 Task: Look for Airbnb options in Yongfeng, China from 17th December, 2023 to 21st December, 2023 for 2 adults.1  bedroom having 2 beds and 1 bathroom. Property type can be flat. Amenities needed are: wifi, washing machine. Look for 3 properties as per requirement.
Action: Mouse moved to (427, 91)
Screenshot: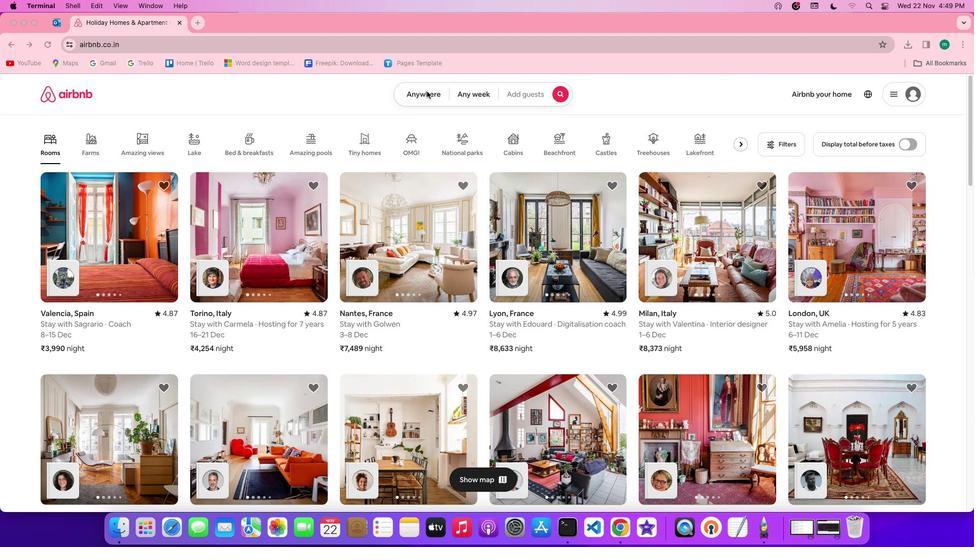 
Action: Mouse pressed left at (427, 91)
Screenshot: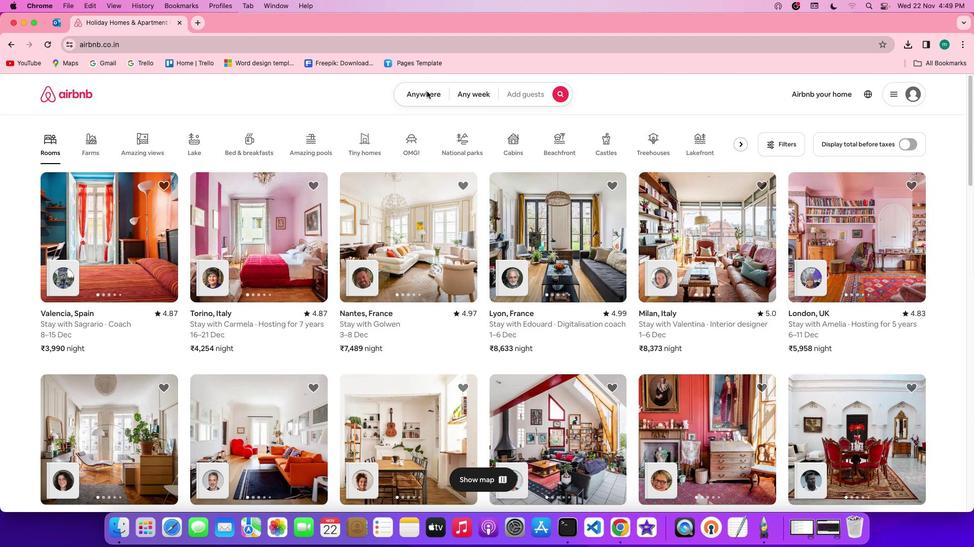 
Action: Mouse pressed left at (427, 91)
Screenshot: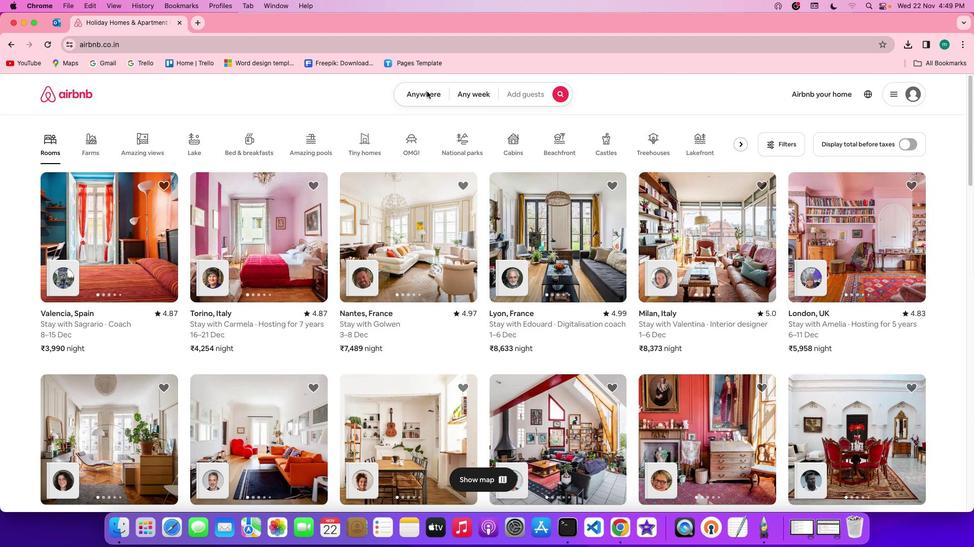 
Action: Mouse moved to (378, 130)
Screenshot: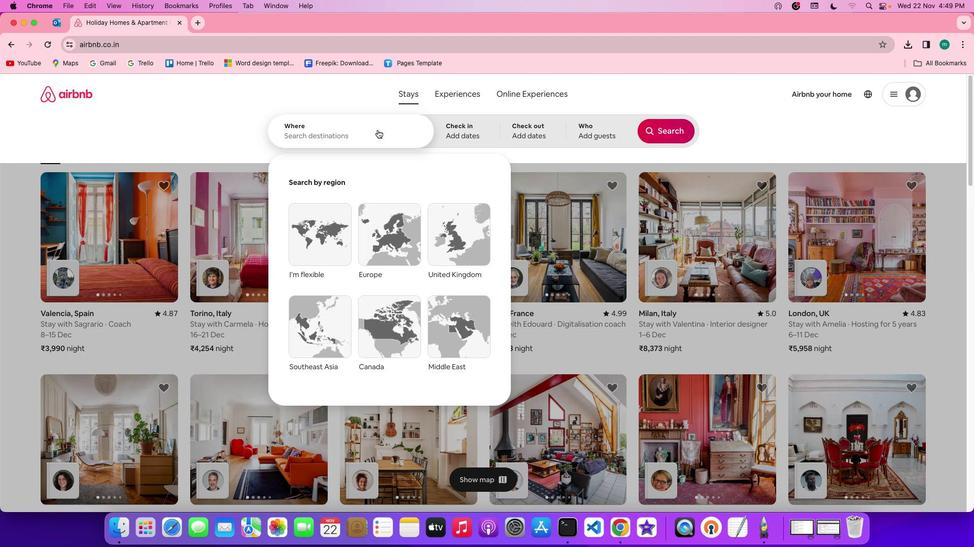 
Action: Mouse pressed left at (378, 130)
Screenshot: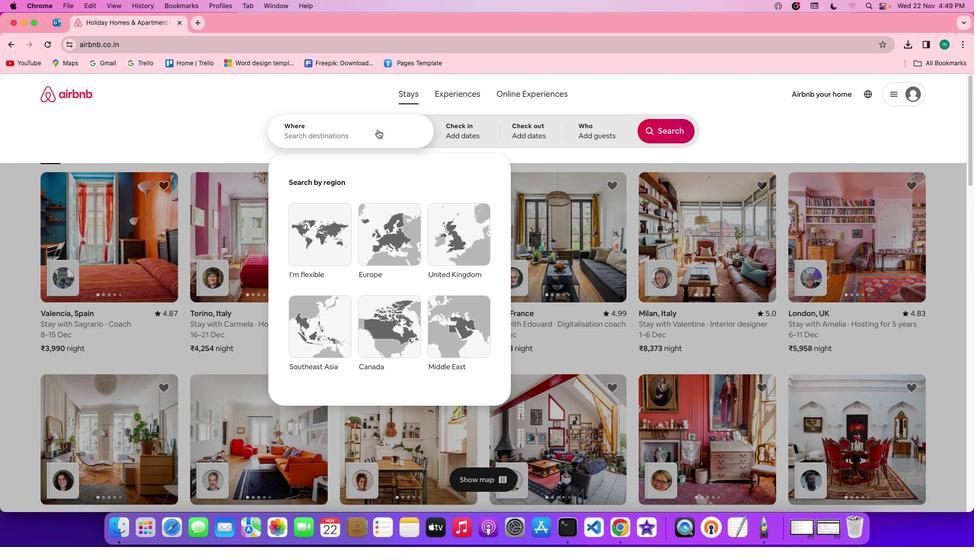 
Action: Mouse moved to (374, 133)
Screenshot: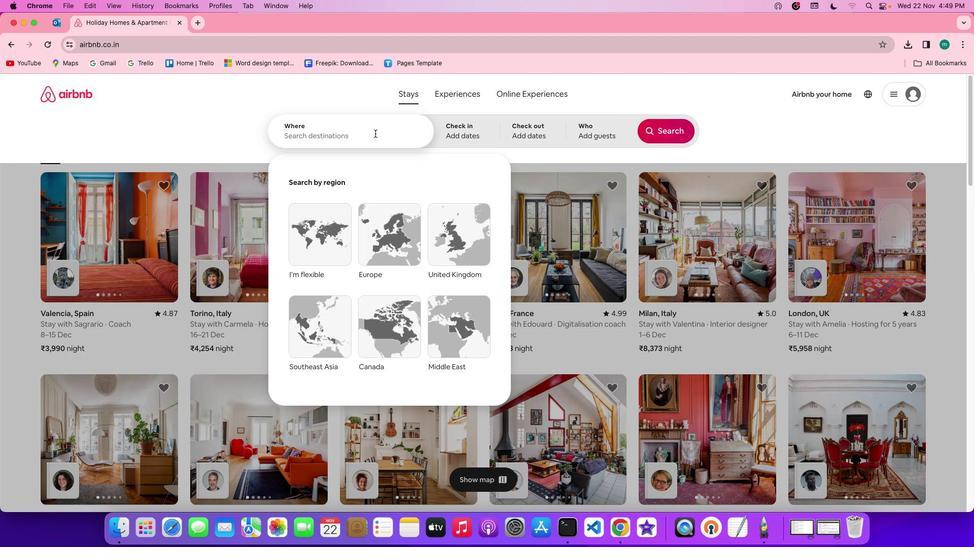 
Action: Mouse pressed left at (374, 133)
Screenshot: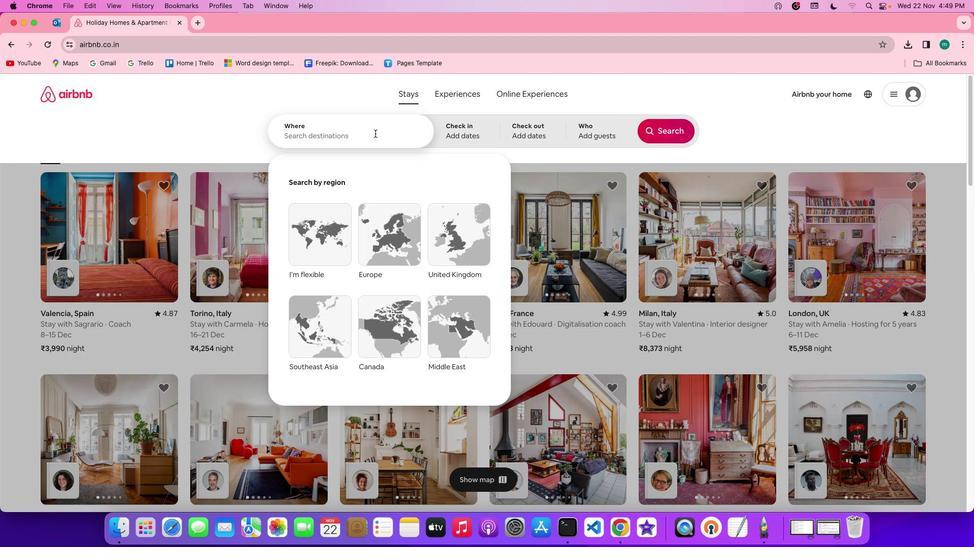 
Action: Key pressed Key.shift'Y''o''n''g''f''e''n''g'','Key.spaceKey.shift'c''h''i''n''a'
Screenshot: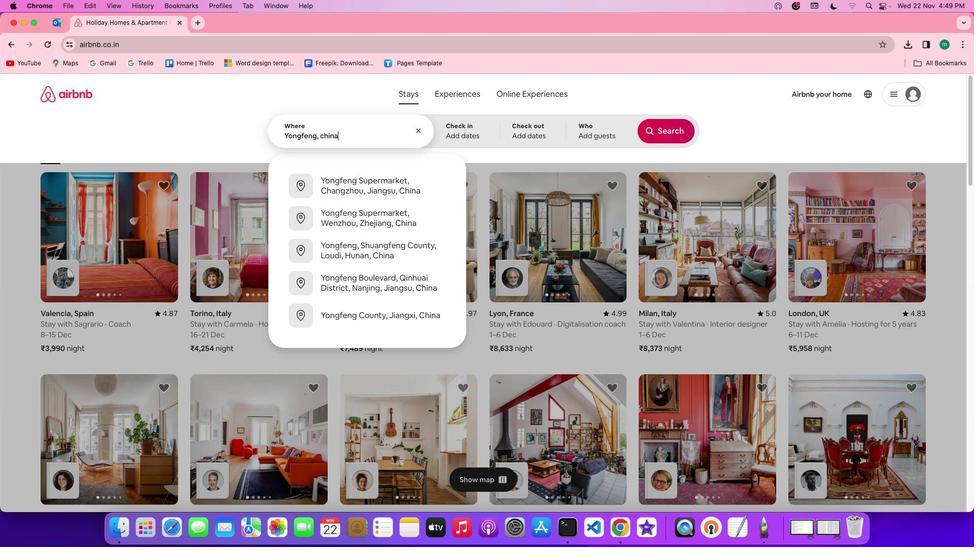 
Action: Mouse moved to (456, 117)
Screenshot: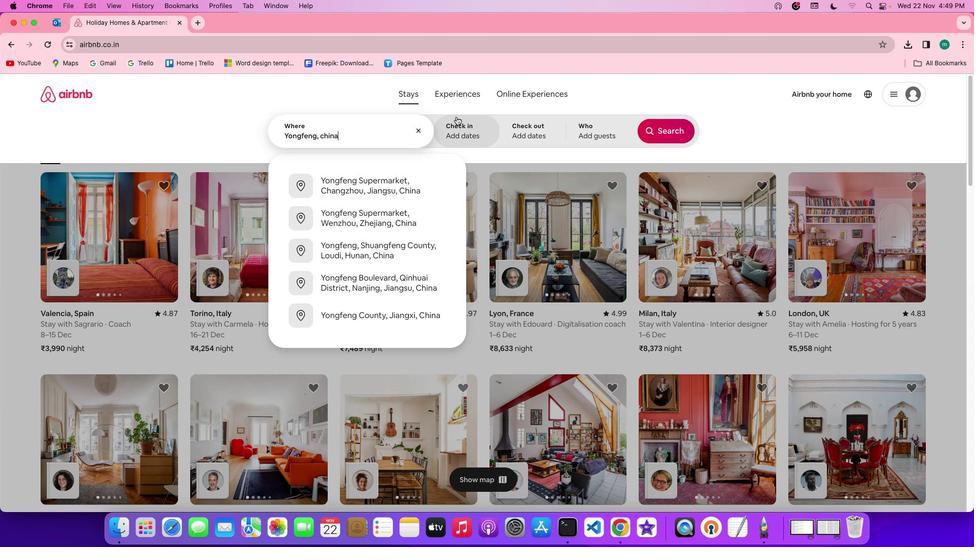 
Action: Mouse pressed left at (456, 117)
Screenshot: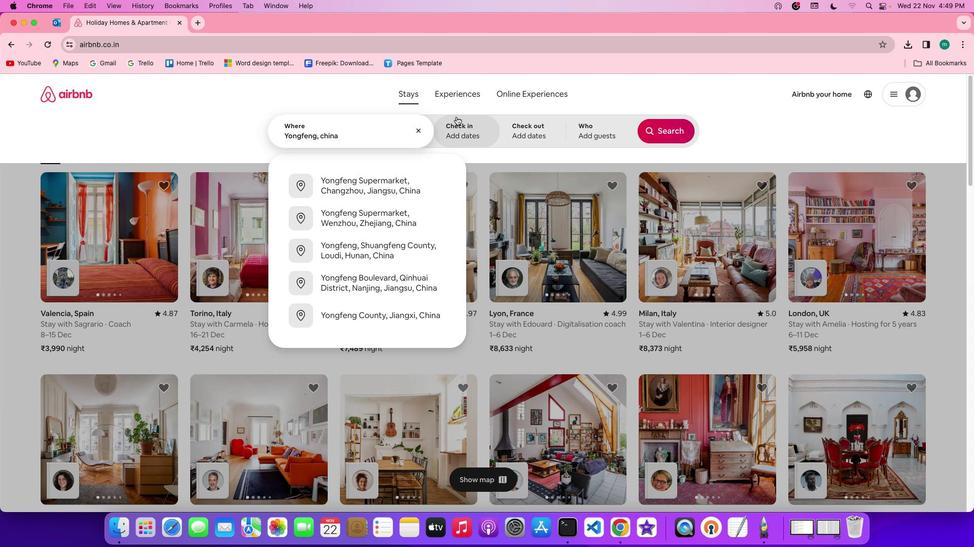 
Action: Mouse moved to (510, 335)
Screenshot: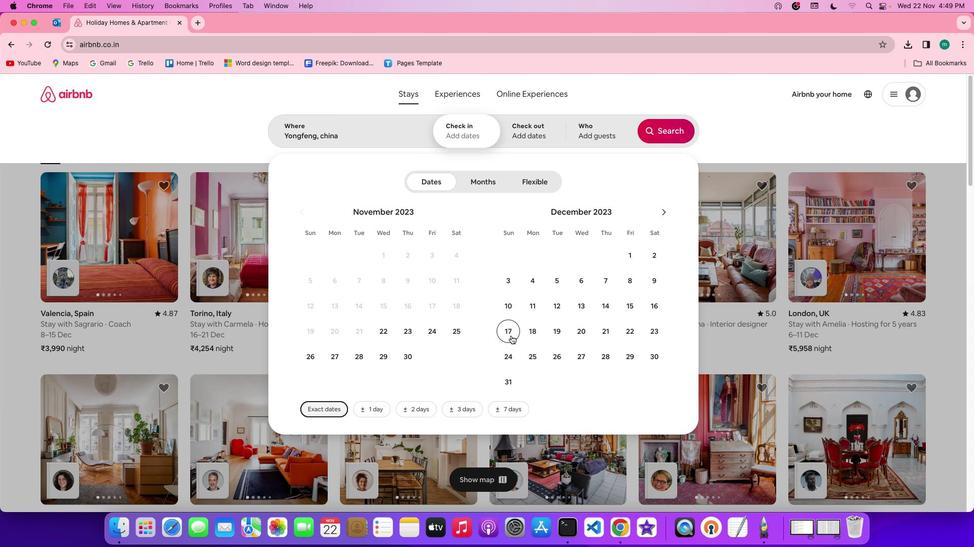 
Action: Mouse pressed left at (510, 335)
Screenshot: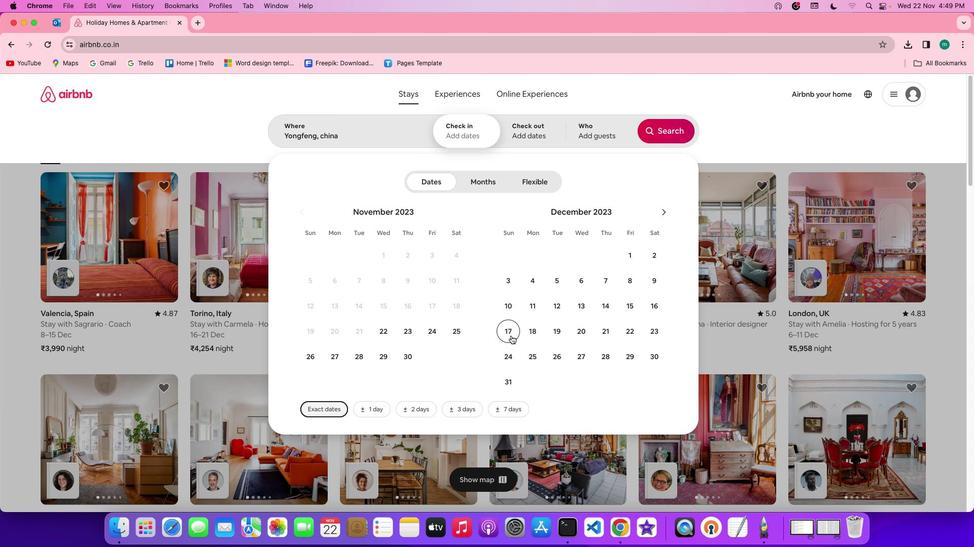 
Action: Mouse moved to (606, 336)
Screenshot: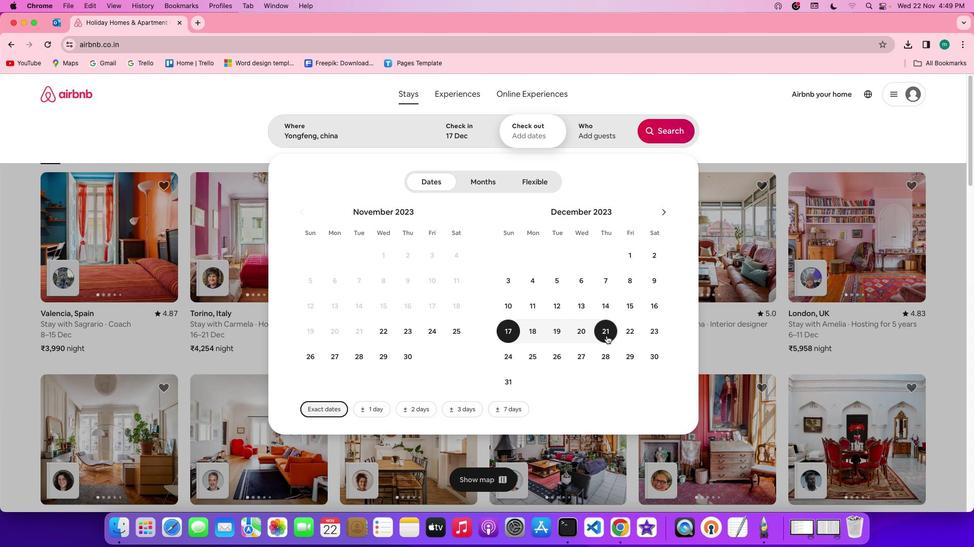 
Action: Mouse pressed left at (606, 336)
Screenshot: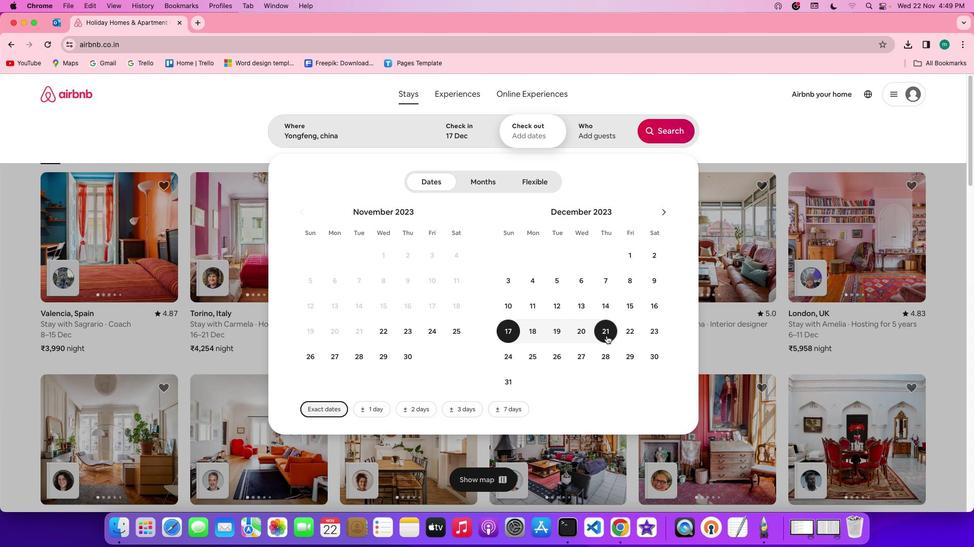 
Action: Mouse moved to (592, 133)
Screenshot: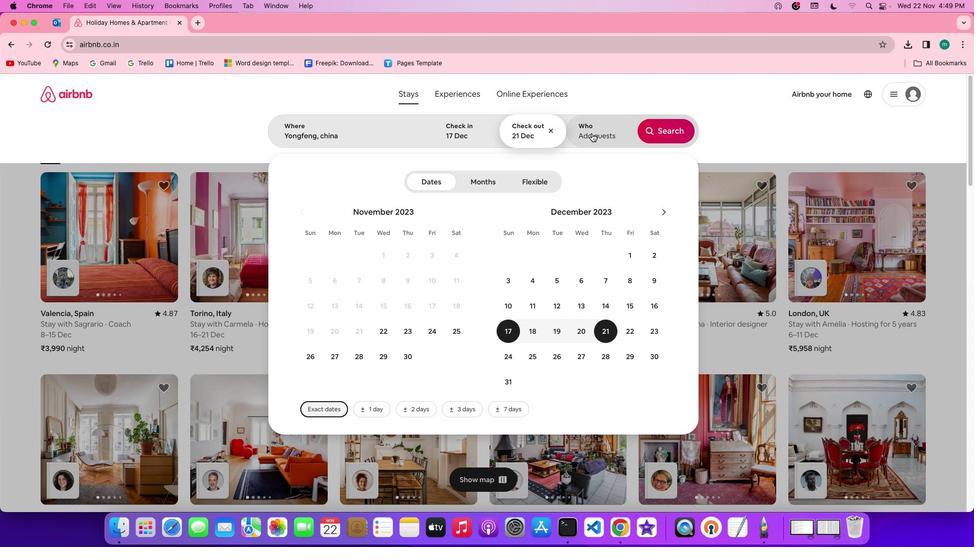 
Action: Mouse pressed left at (592, 133)
Screenshot: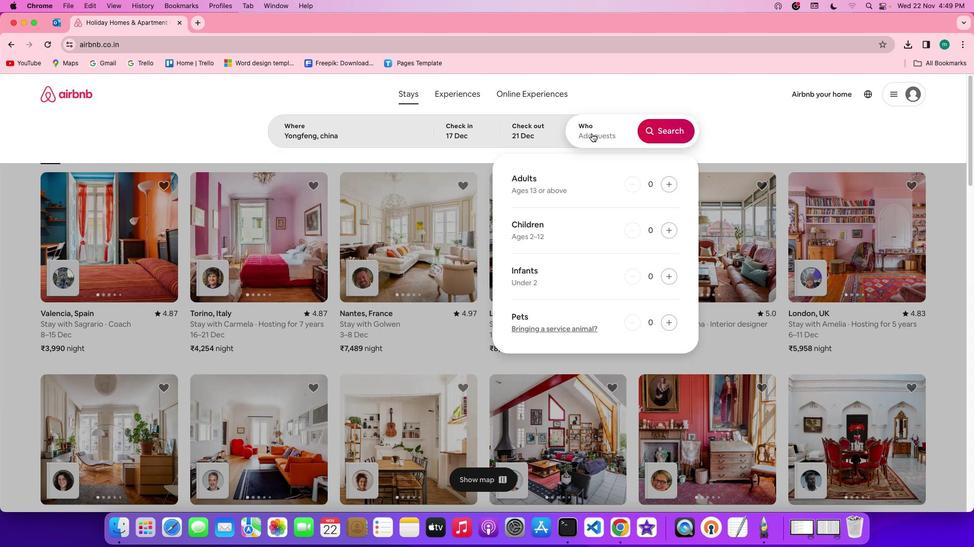 
Action: Mouse moved to (665, 188)
Screenshot: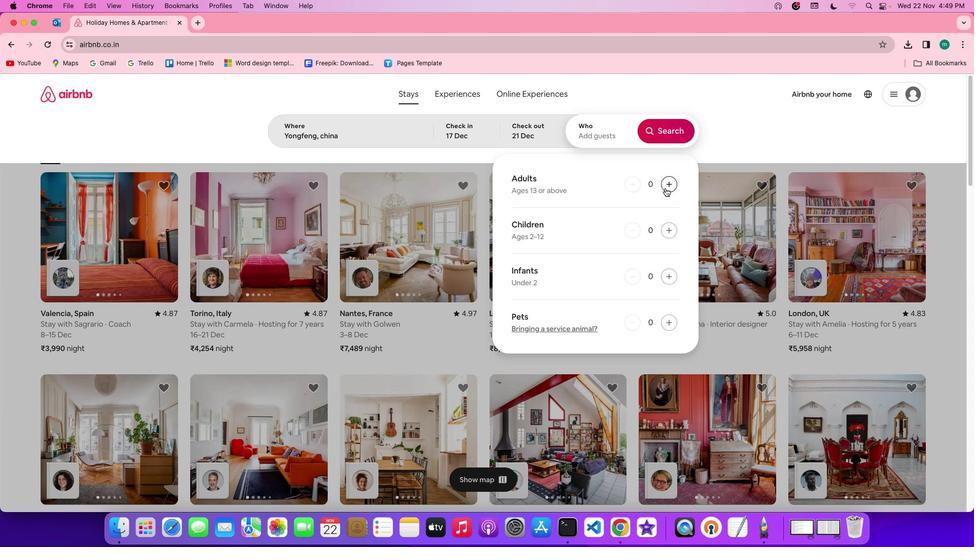 
Action: Mouse pressed left at (665, 188)
Screenshot: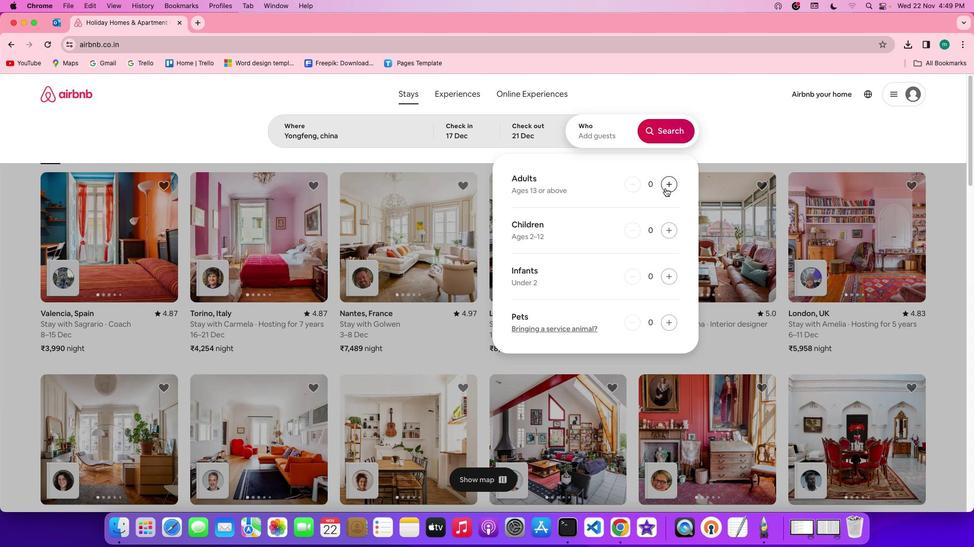 
Action: Mouse pressed left at (665, 188)
Screenshot: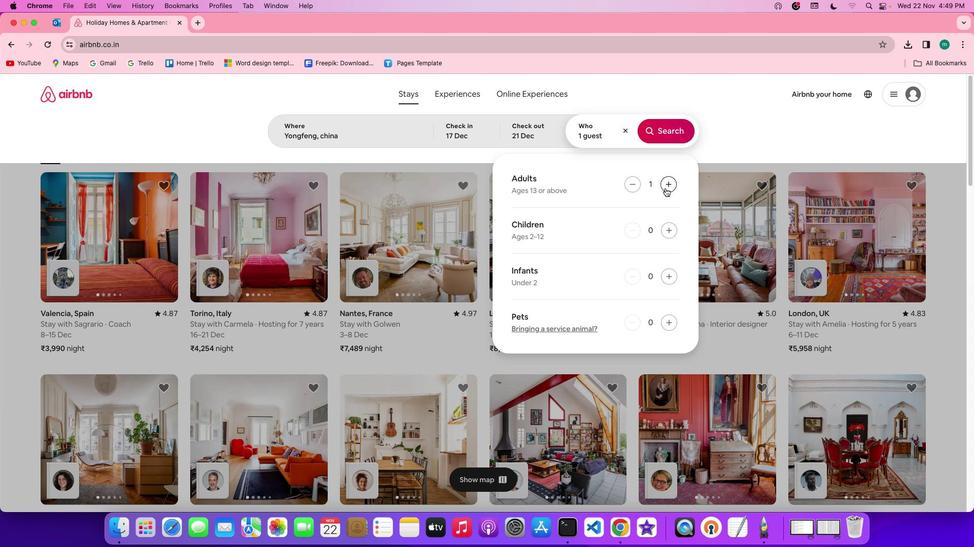 
Action: Mouse moved to (666, 133)
Screenshot: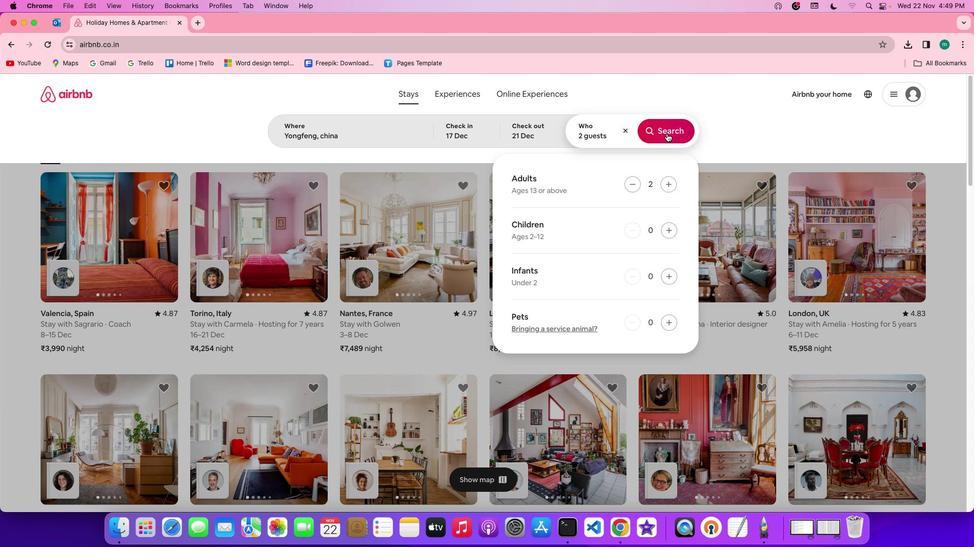 
Action: Mouse pressed left at (666, 133)
Screenshot: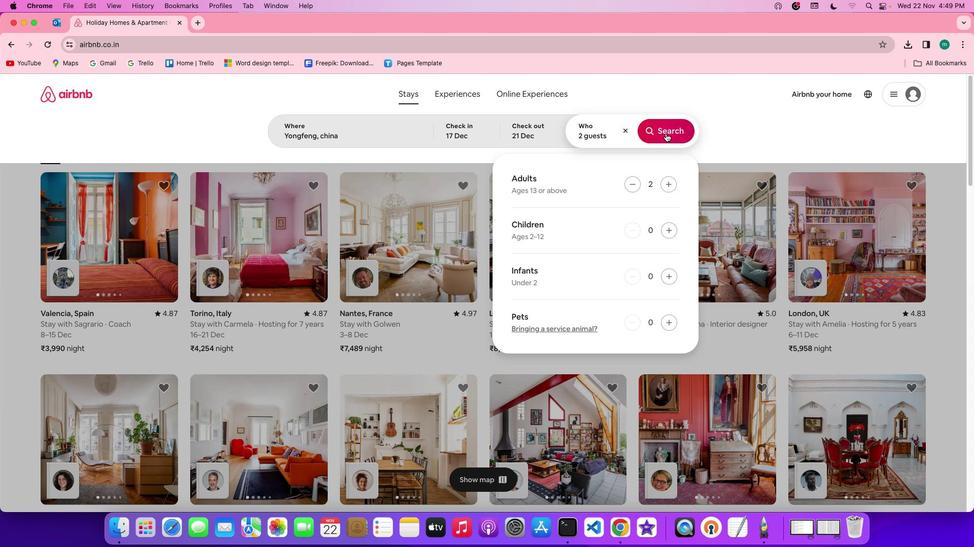 
Action: Mouse moved to (806, 139)
Screenshot: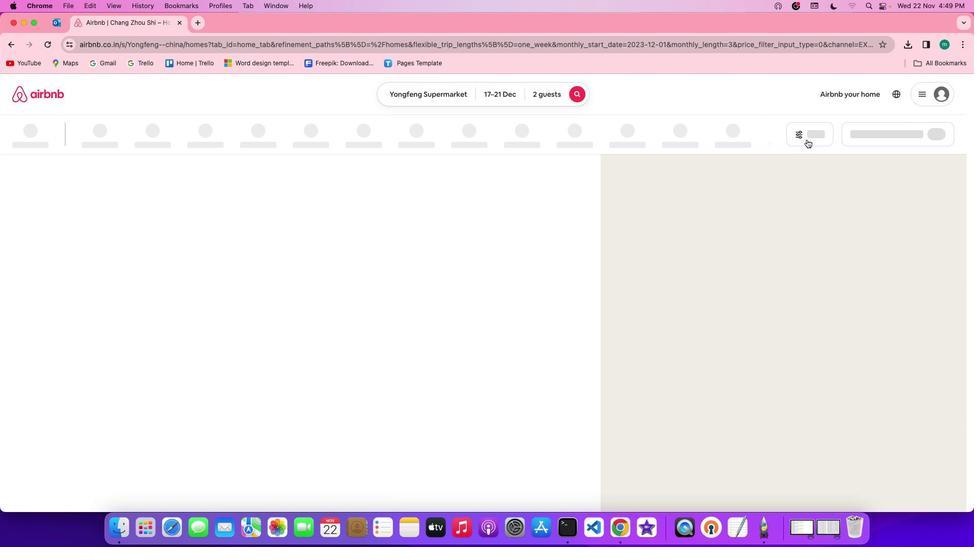 
Action: Mouse pressed left at (806, 139)
Screenshot: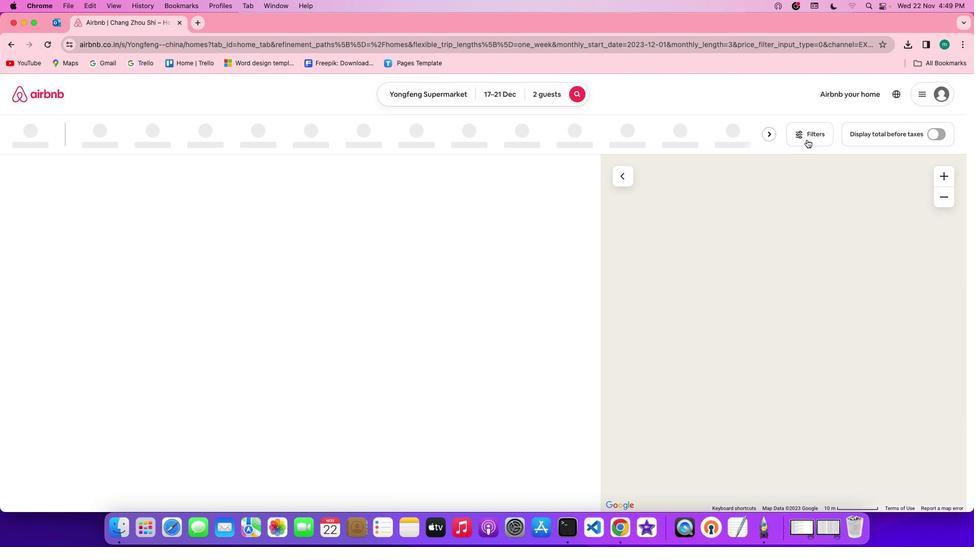 
Action: Mouse moved to (498, 332)
Screenshot: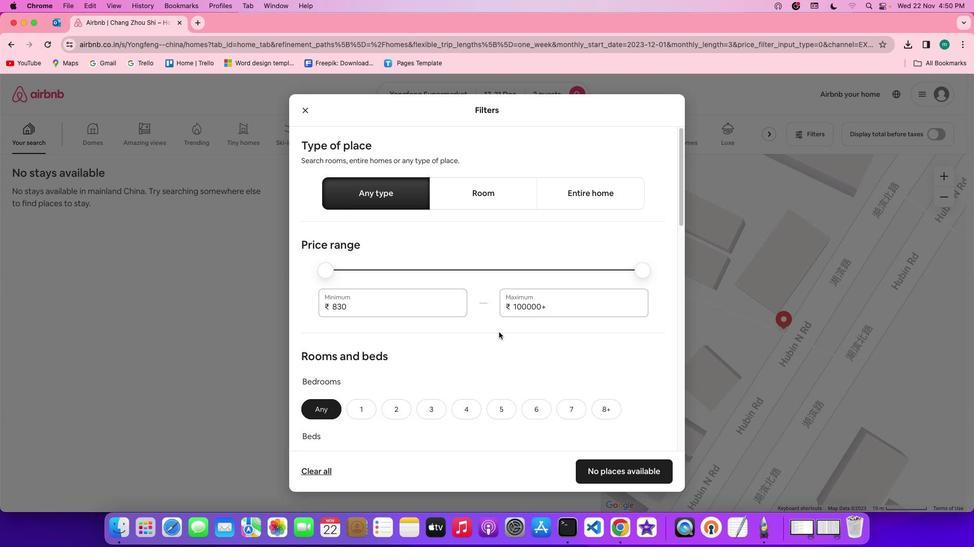 
Action: Mouse scrolled (498, 332) with delta (0, 0)
Screenshot: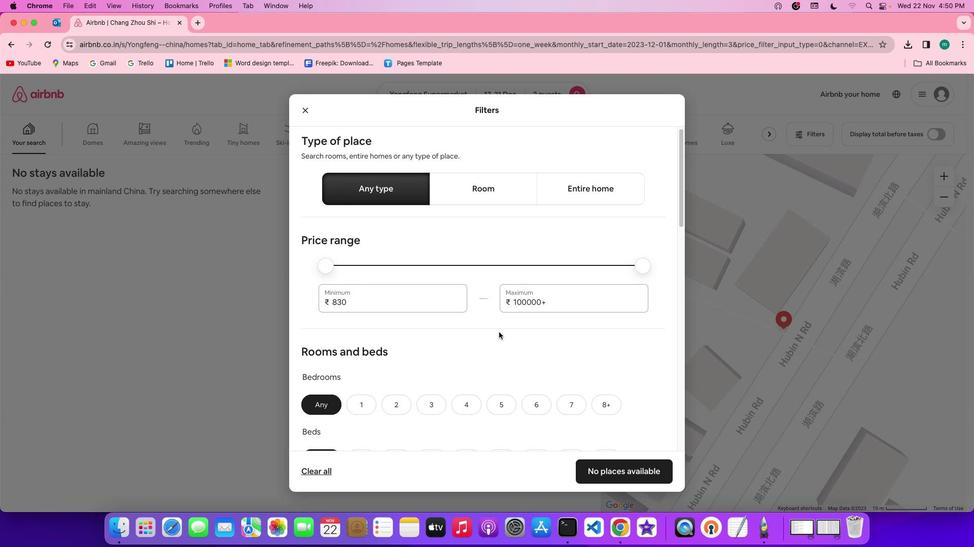 
Action: Mouse scrolled (498, 332) with delta (0, 0)
Screenshot: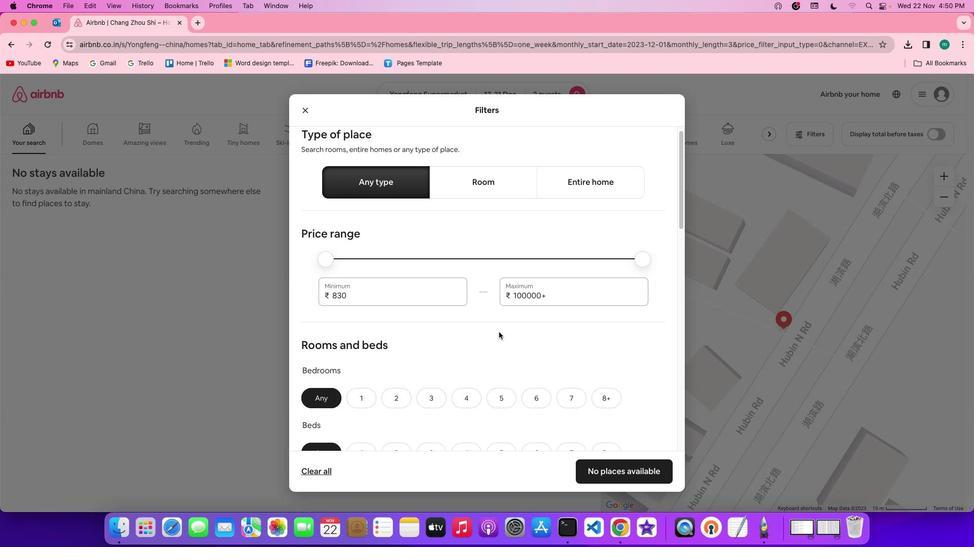 
Action: Mouse scrolled (498, 332) with delta (0, -1)
Screenshot: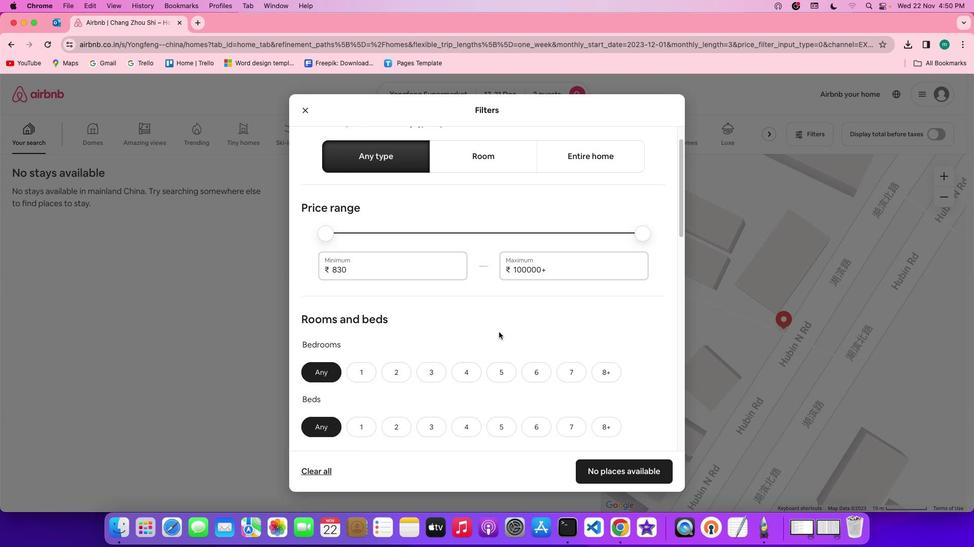 
Action: Mouse scrolled (498, 332) with delta (0, 0)
Screenshot: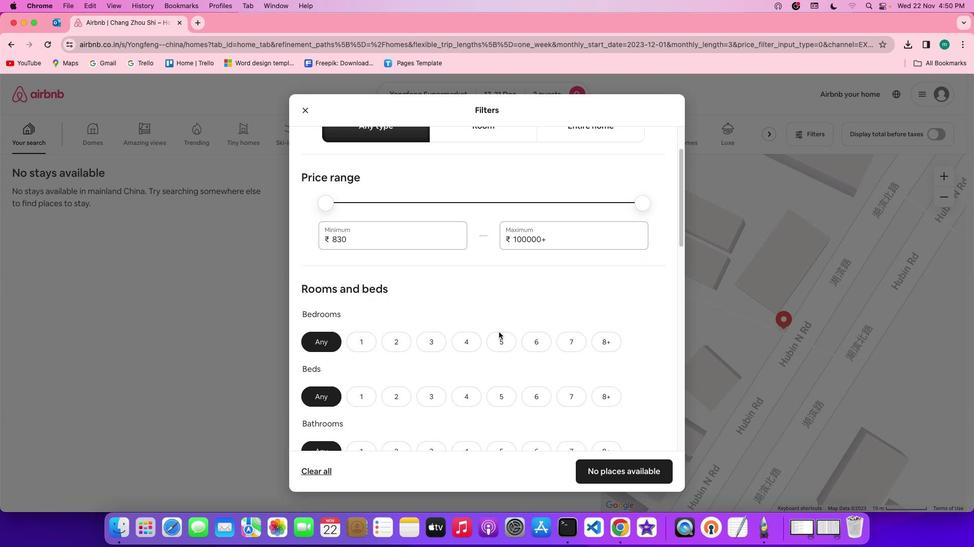 
Action: Mouse scrolled (498, 332) with delta (0, 0)
Screenshot: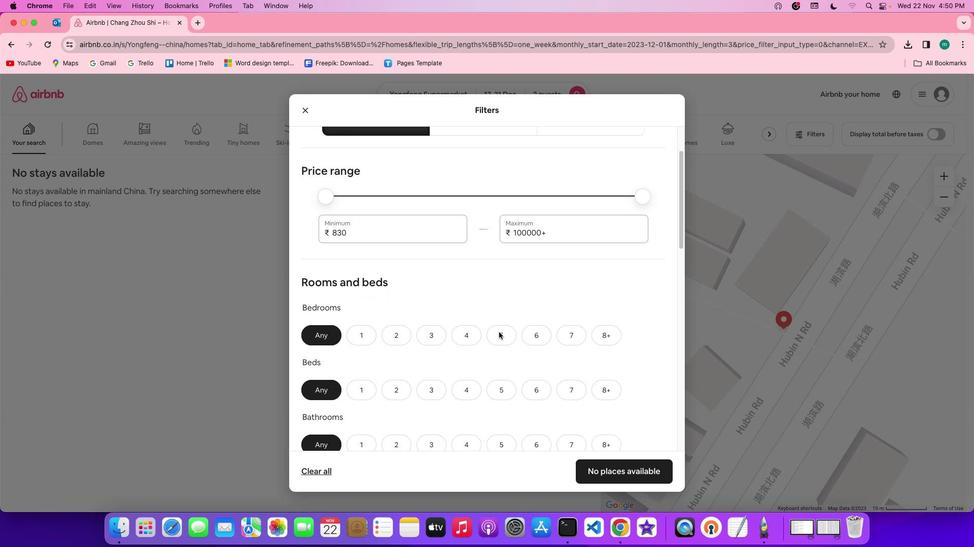 
Action: Mouse scrolled (498, 332) with delta (0, 0)
Screenshot: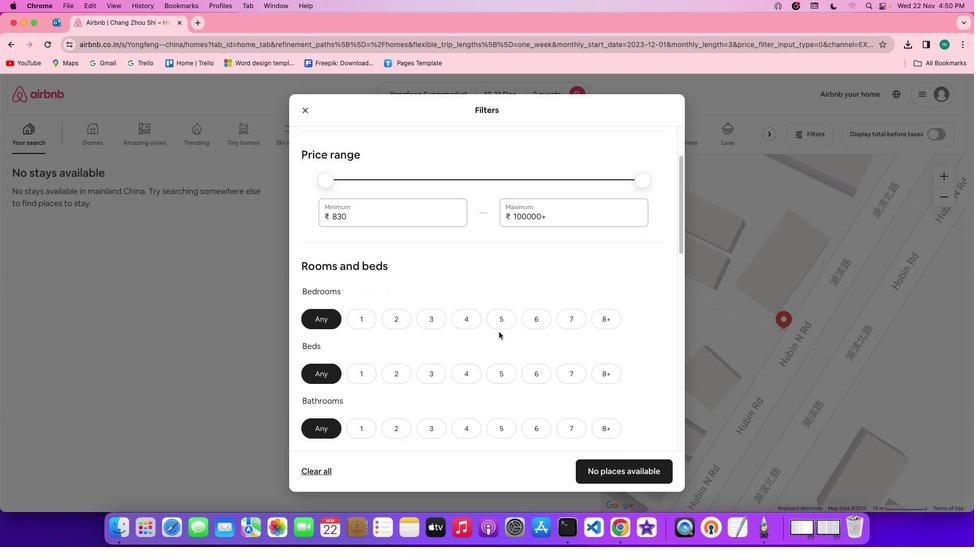 
Action: Mouse scrolled (498, 332) with delta (0, 0)
Screenshot: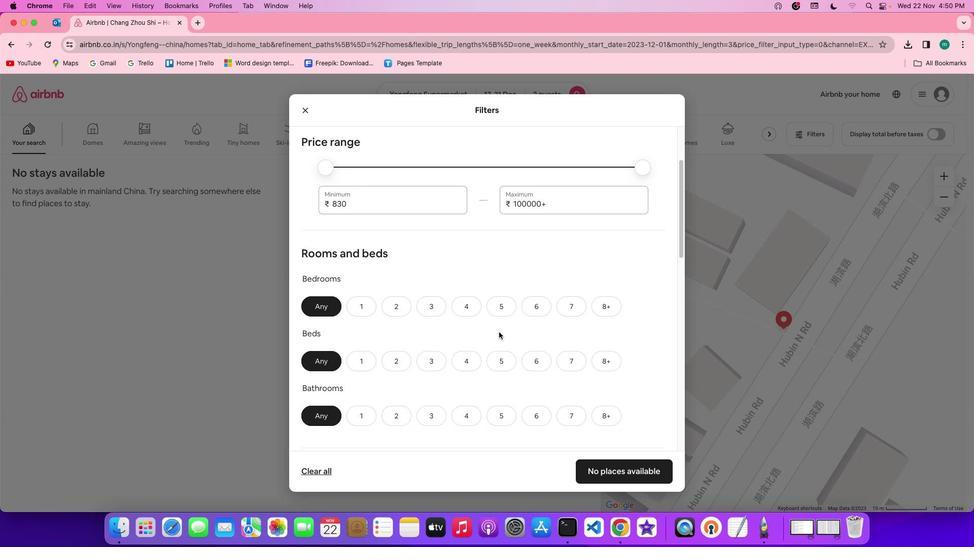 
Action: Mouse scrolled (498, 332) with delta (0, 0)
Screenshot: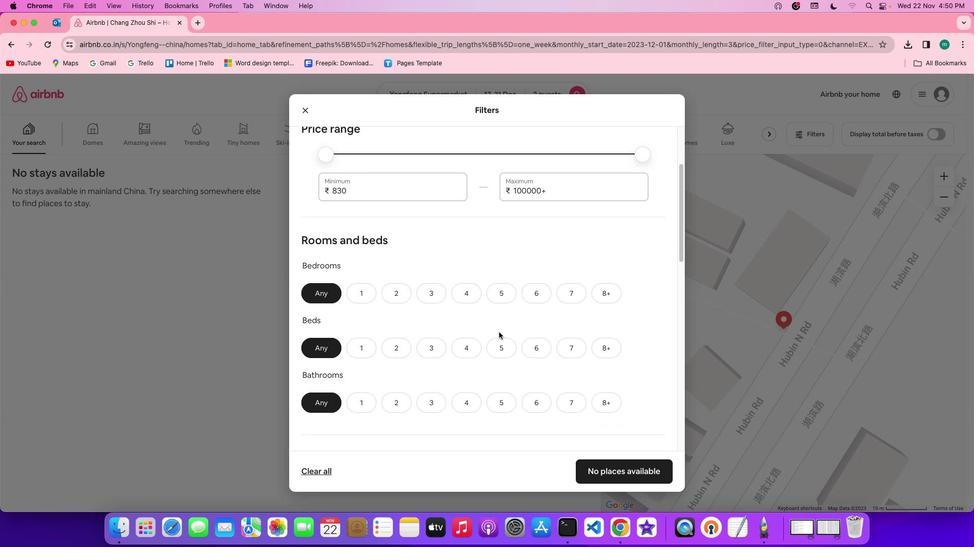 
Action: Mouse scrolled (498, 332) with delta (0, -1)
Screenshot: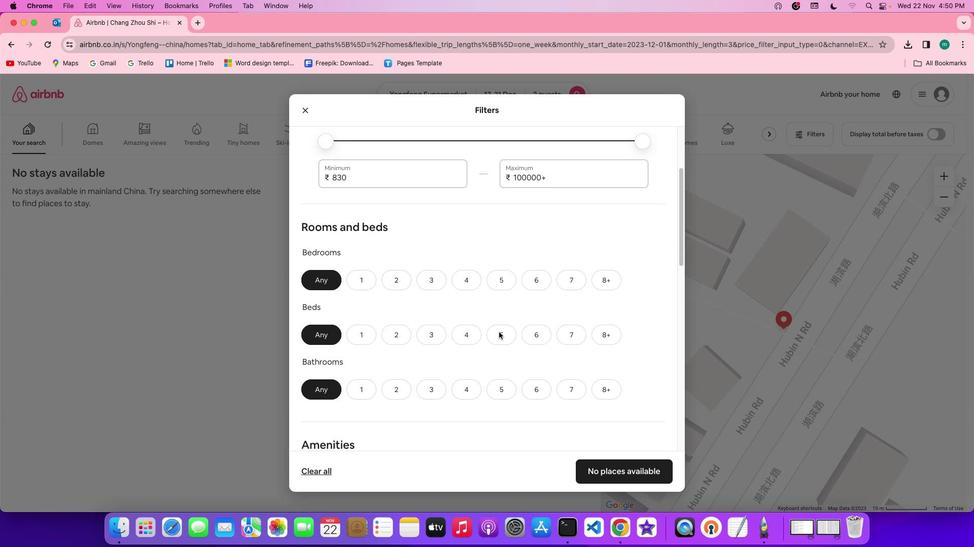 
Action: Mouse scrolled (498, 332) with delta (0, 0)
Screenshot: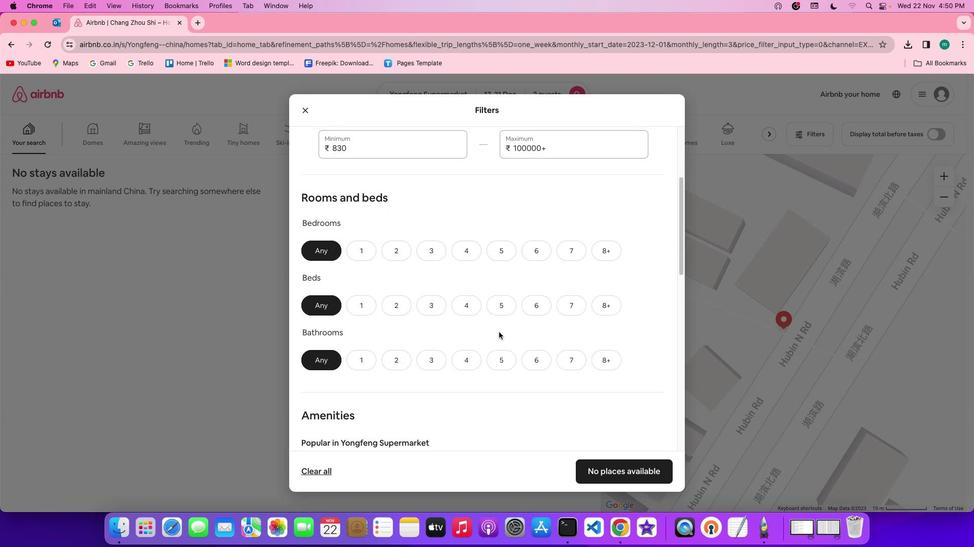 
Action: Mouse scrolled (498, 332) with delta (0, 0)
Screenshot: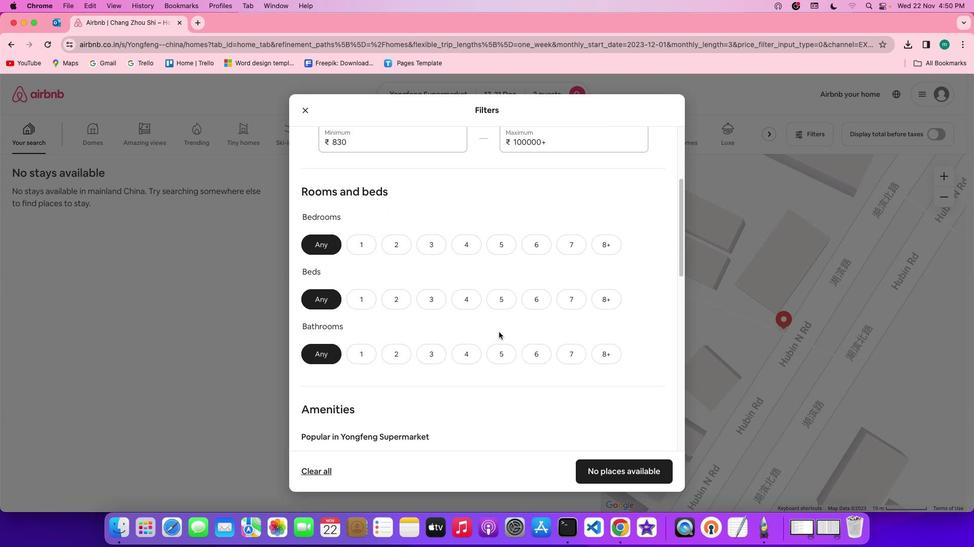 
Action: Mouse scrolled (498, 332) with delta (0, 0)
Screenshot: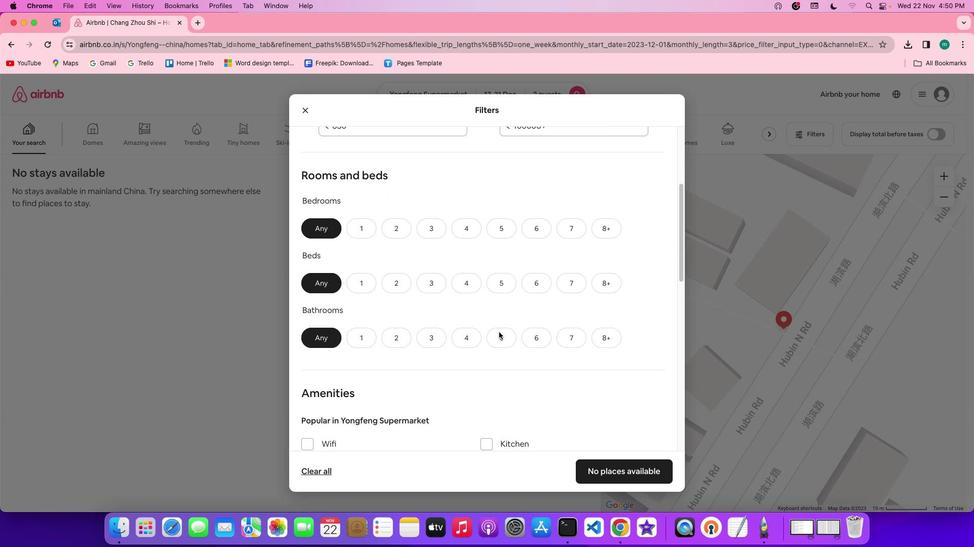 
Action: Mouse moved to (369, 221)
Screenshot: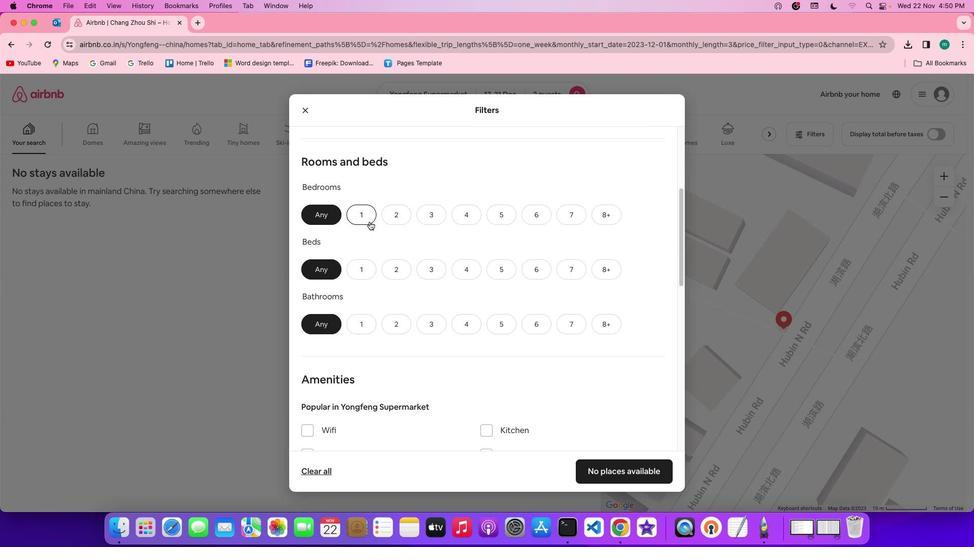 
Action: Mouse pressed left at (369, 221)
Screenshot: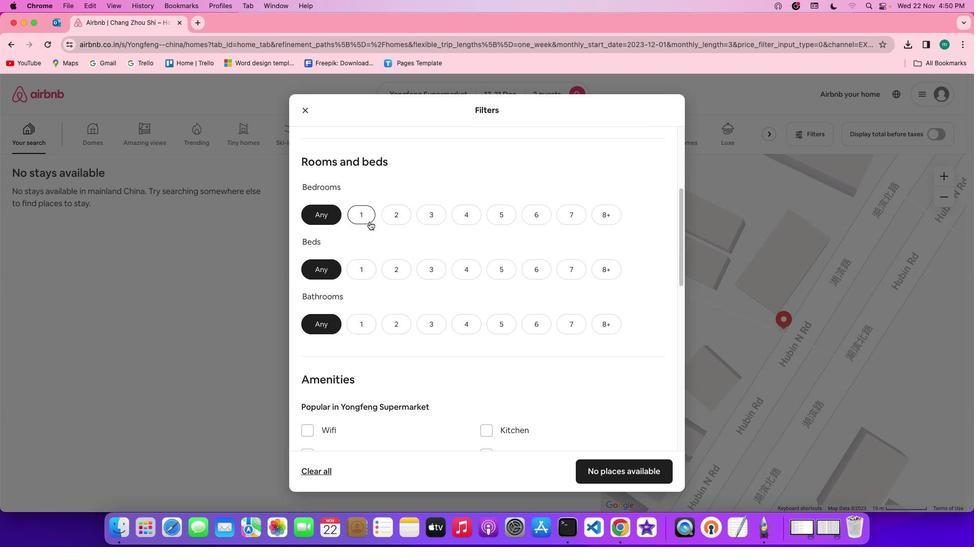 
Action: Mouse moved to (392, 265)
Screenshot: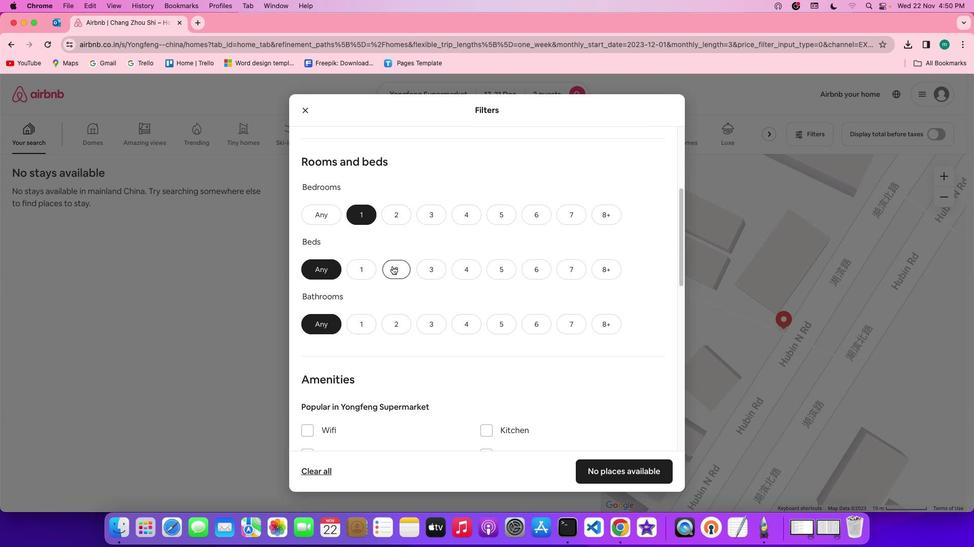 
Action: Mouse pressed left at (392, 265)
Screenshot: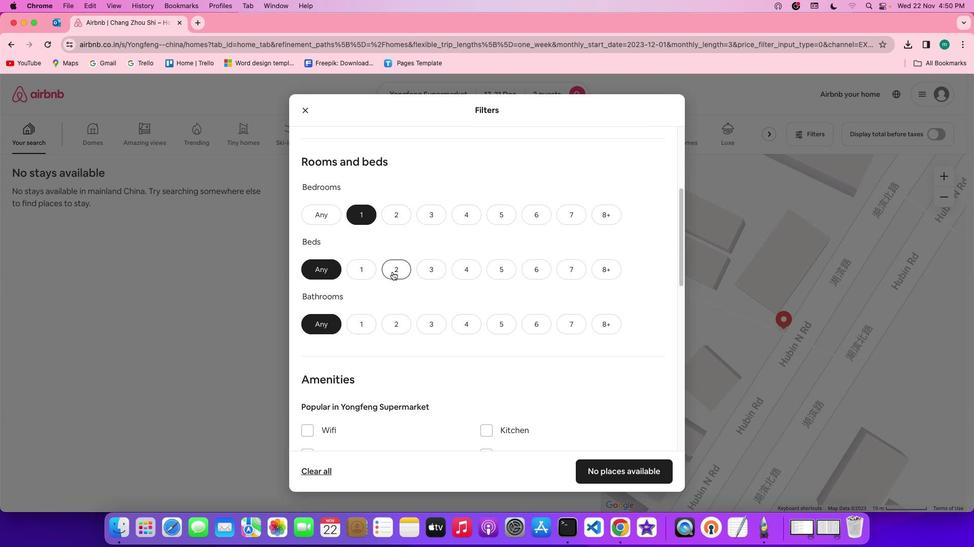 
Action: Mouse moved to (363, 328)
Screenshot: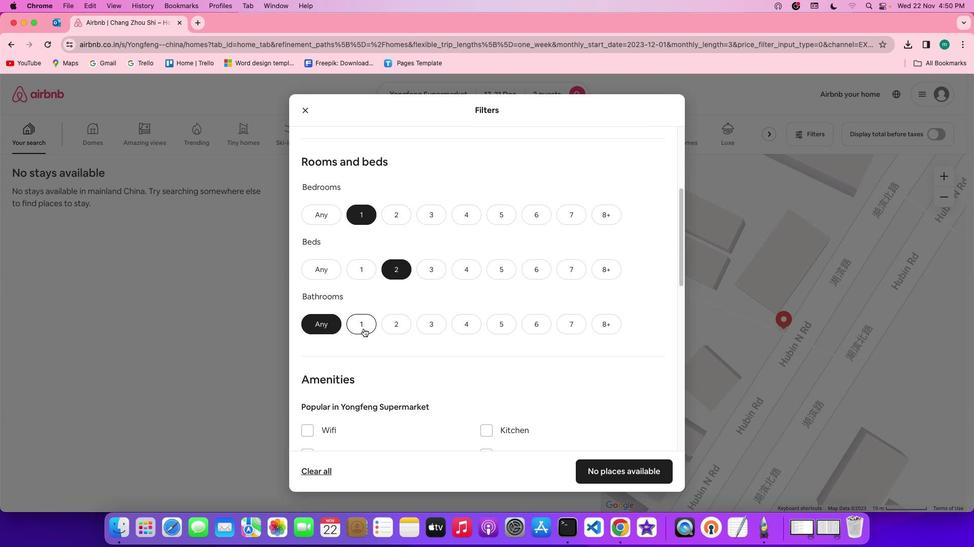 
Action: Mouse pressed left at (363, 328)
Screenshot: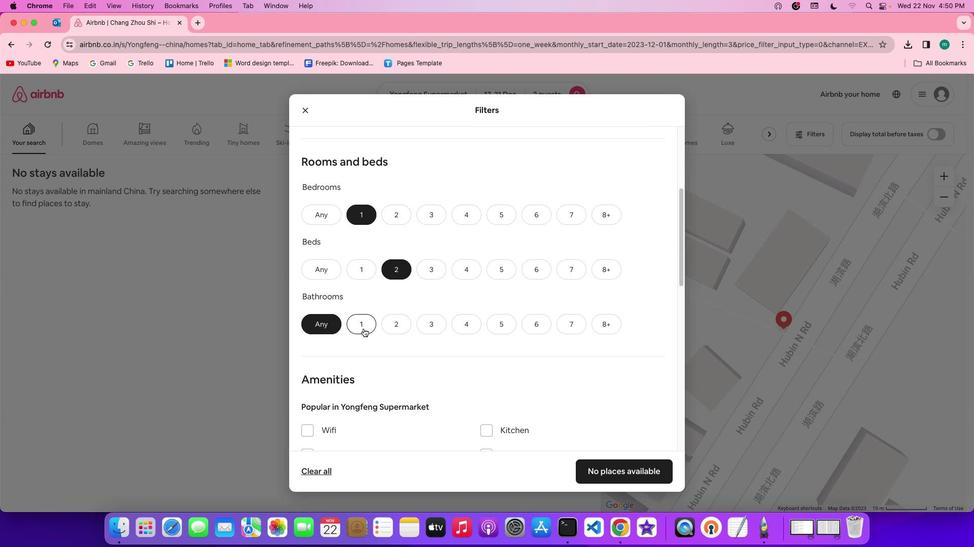 
Action: Mouse moved to (469, 324)
Screenshot: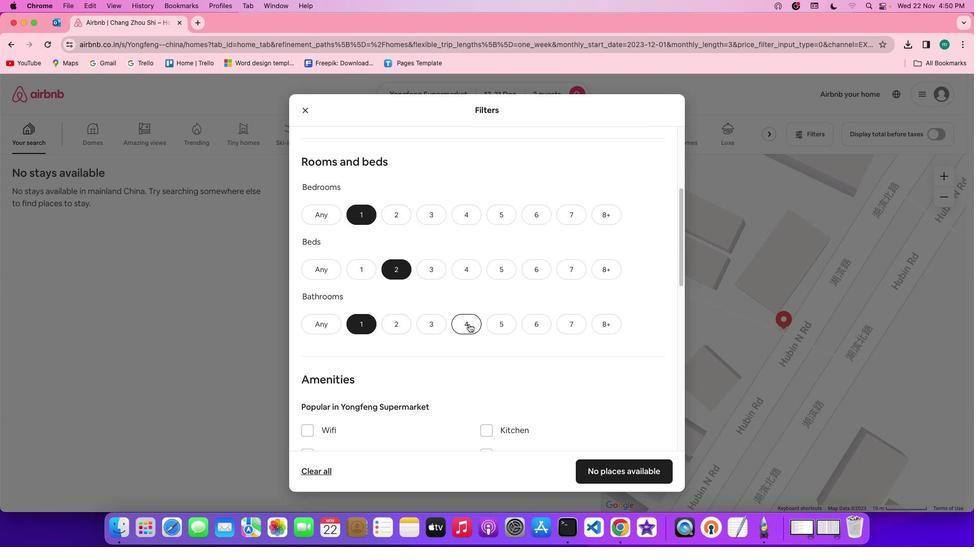 
Action: Mouse scrolled (469, 324) with delta (0, 0)
Screenshot: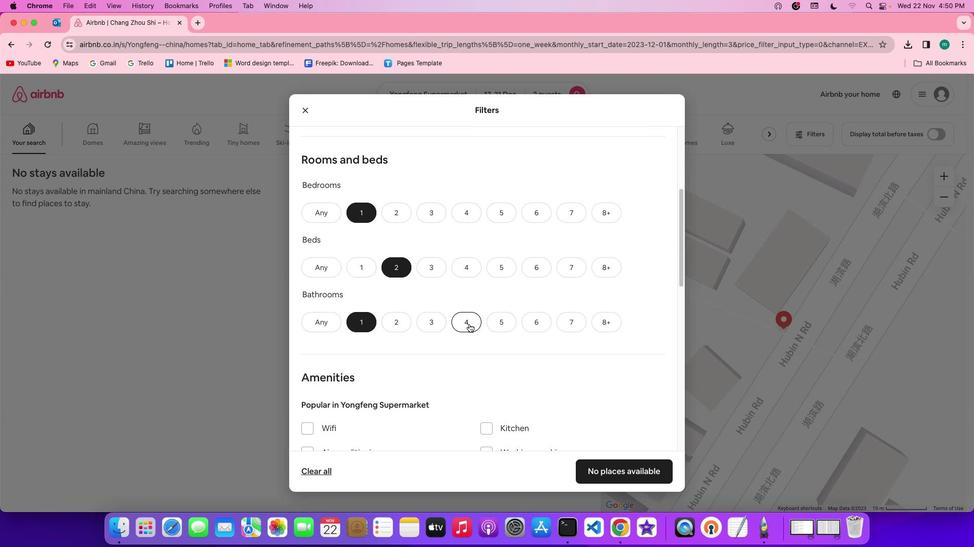 
Action: Mouse scrolled (469, 324) with delta (0, 0)
Screenshot: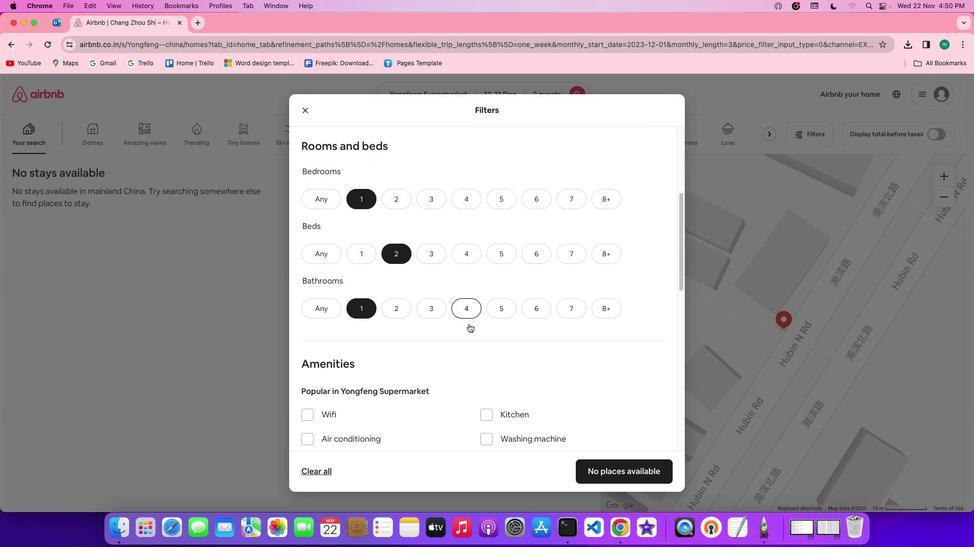 
Action: Mouse scrolled (469, 324) with delta (0, -1)
Screenshot: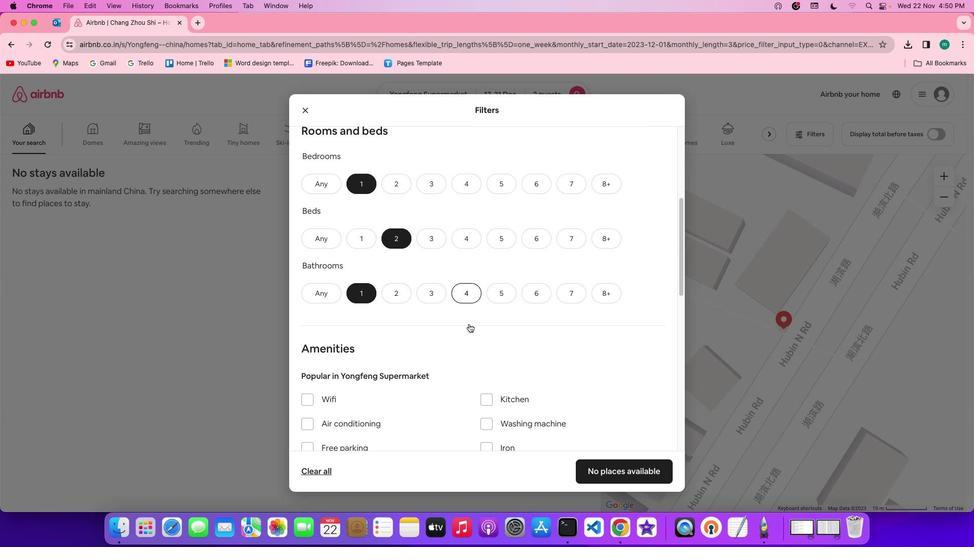 
Action: Mouse scrolled (469, 324) with delta (0, -1)
Screenshot: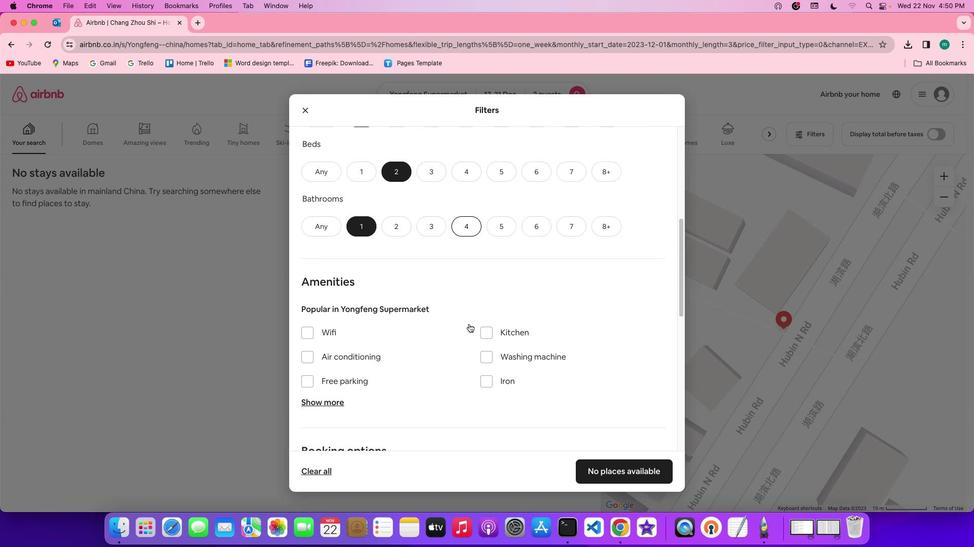 
Action: Mouse scrolled (469, 324) with delta (0, 0)
Screenshot: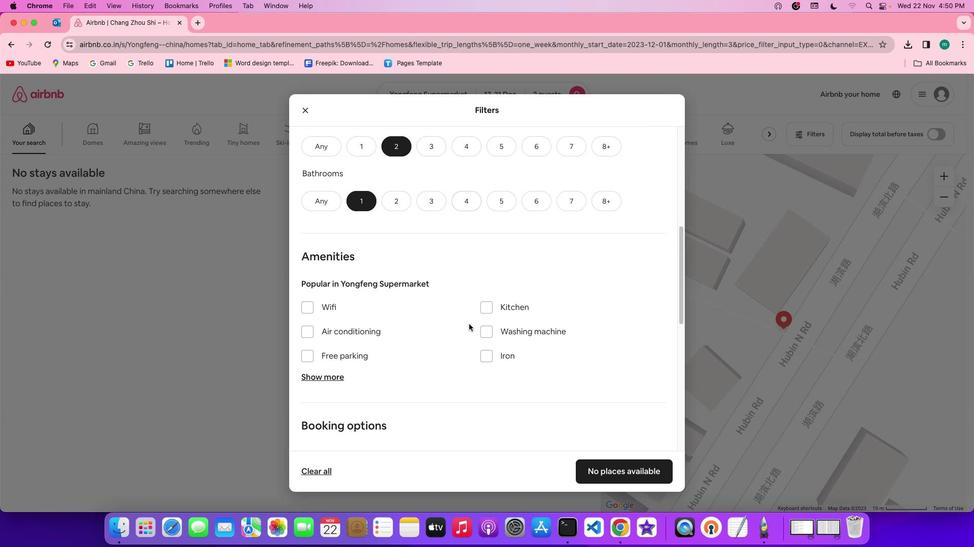 
Action: Mouse scrolled (469, 324) with delta (0, 0)
Screenshot: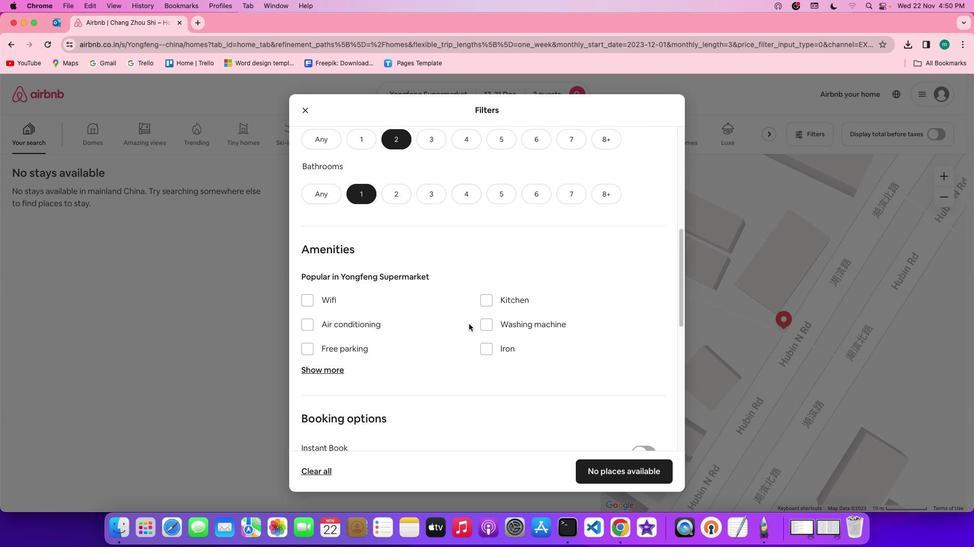 
Action: Mouse scrolled (469, 324) with delta (0, -1)
Screenshot: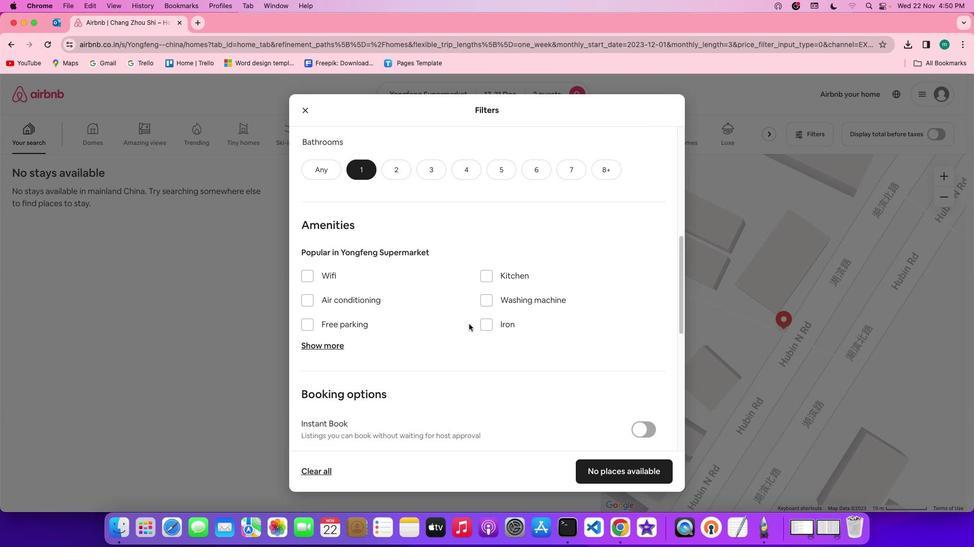 
Action: Mouse scrolled (469, 324) with delta (0, 0)
Screenshot: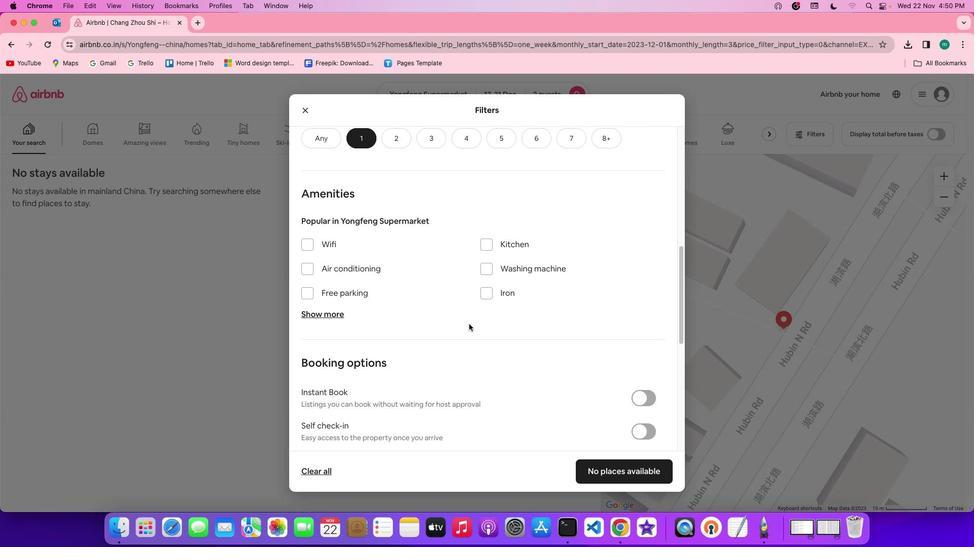 
Action: Mouse scrolled (469, 324) with delta (0, 0)
Screenshot: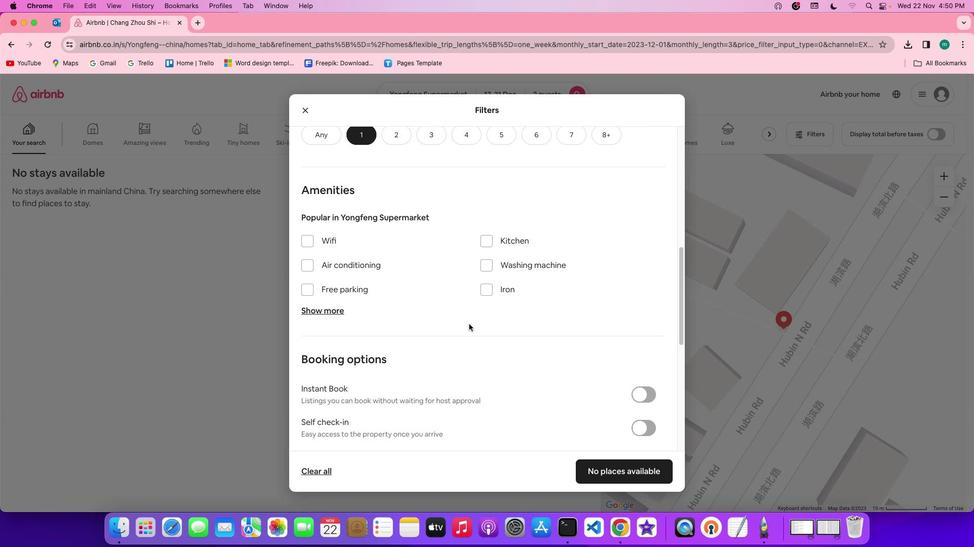 
Action: Mouse scrolled (469, 324) with delta (0, 0)
Screenshot: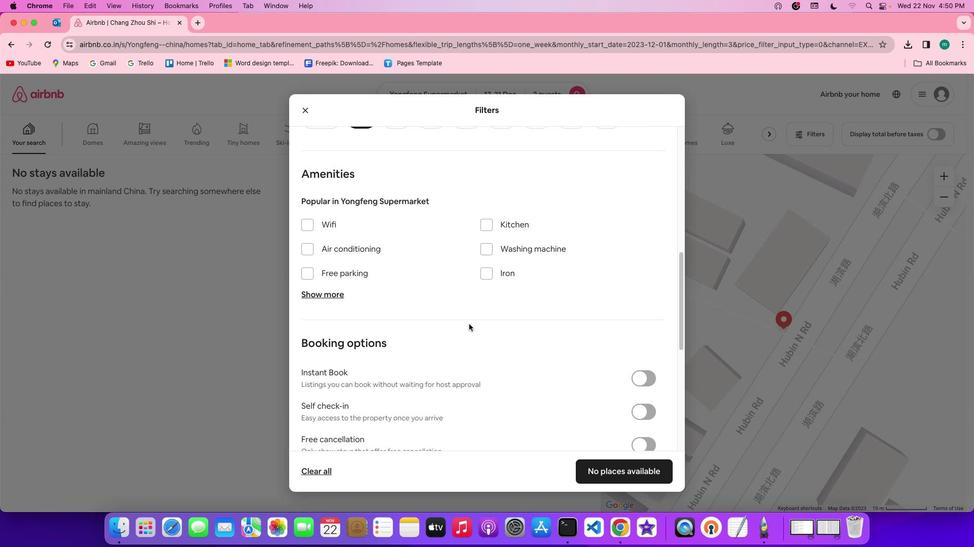 
Action: Mouse scrolled (469, 324) with delta (0, 0)
Screenshot: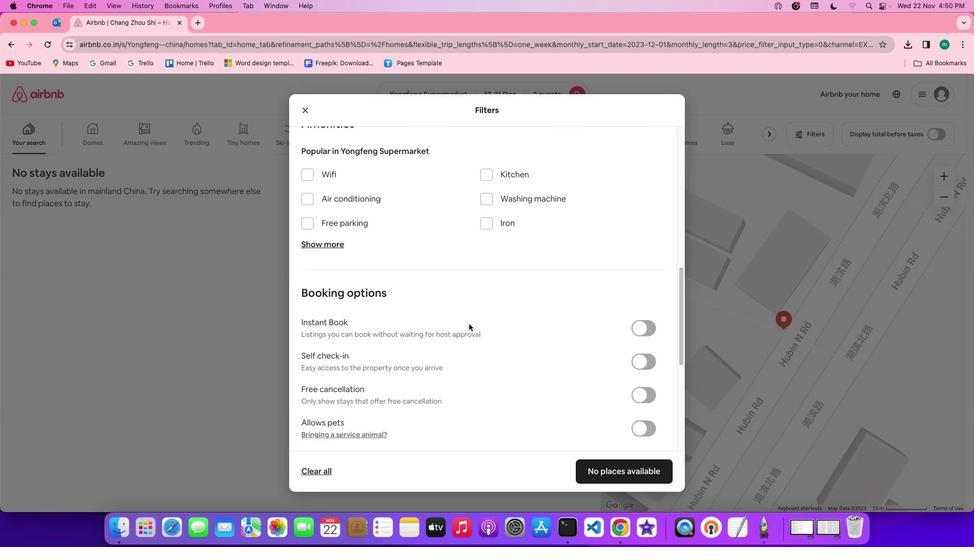 
Action: Mouse moved to (464, 304)
Screenshot: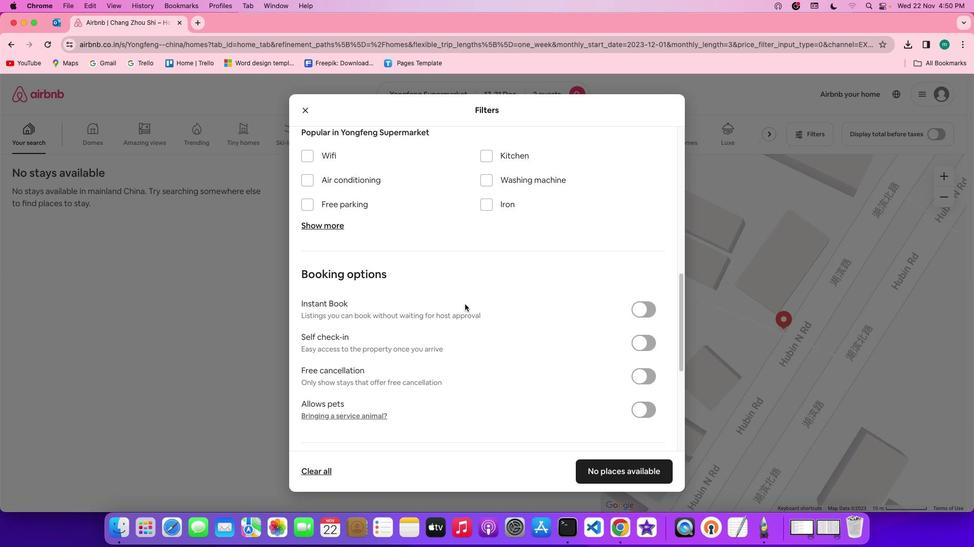 
Action: Mouse scrolled (464, 304) with delta (0, 0)
Screenshot: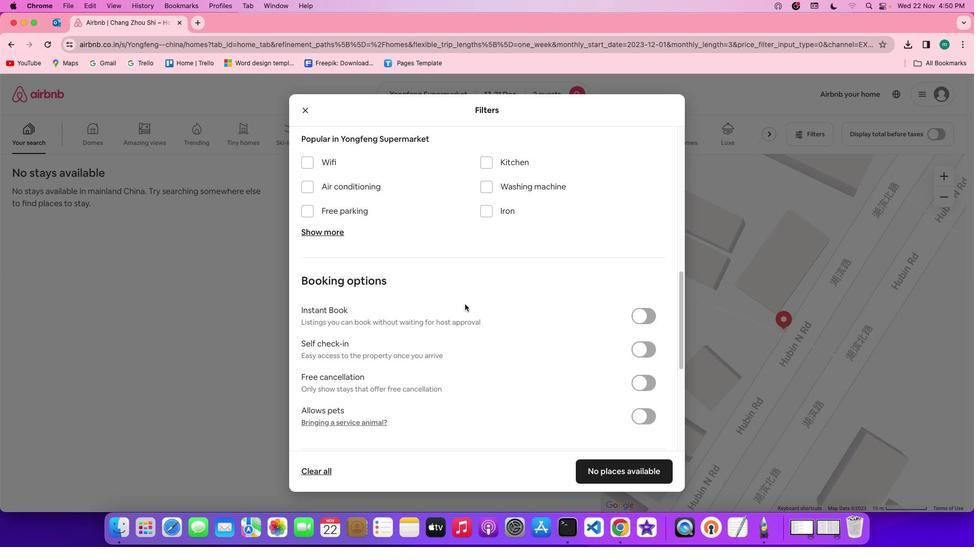 
Action: Mouse scrolled (464, 304) with delta (0, 0)
Screenshot: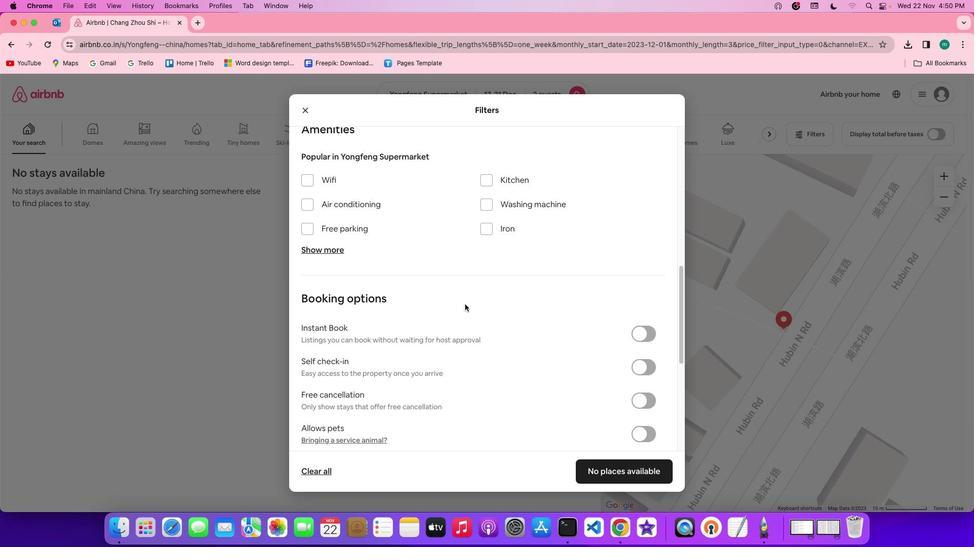
Action: Mouse scrolled (464, 304) with delta (0, 1)
Screenshot: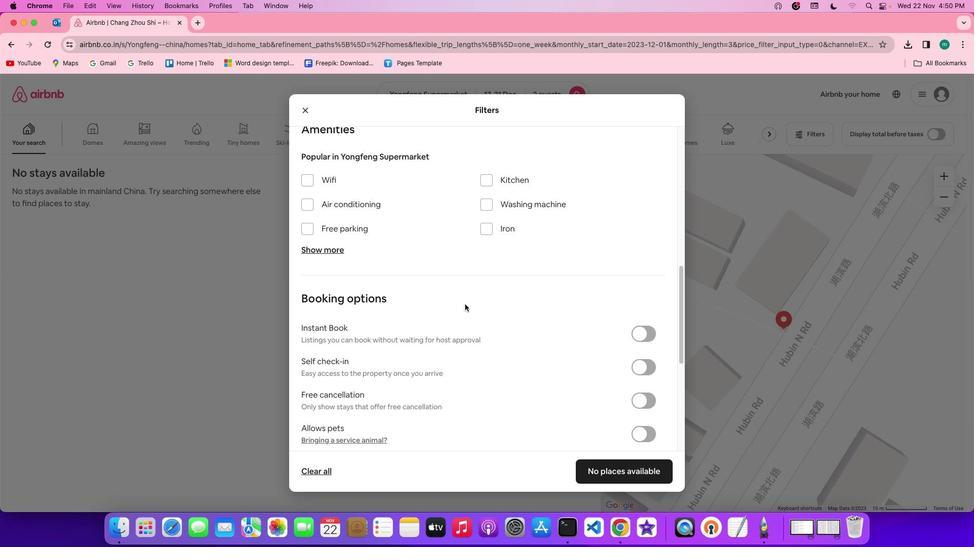 
Action: Mouse moved to (305, 240)
Screenshot: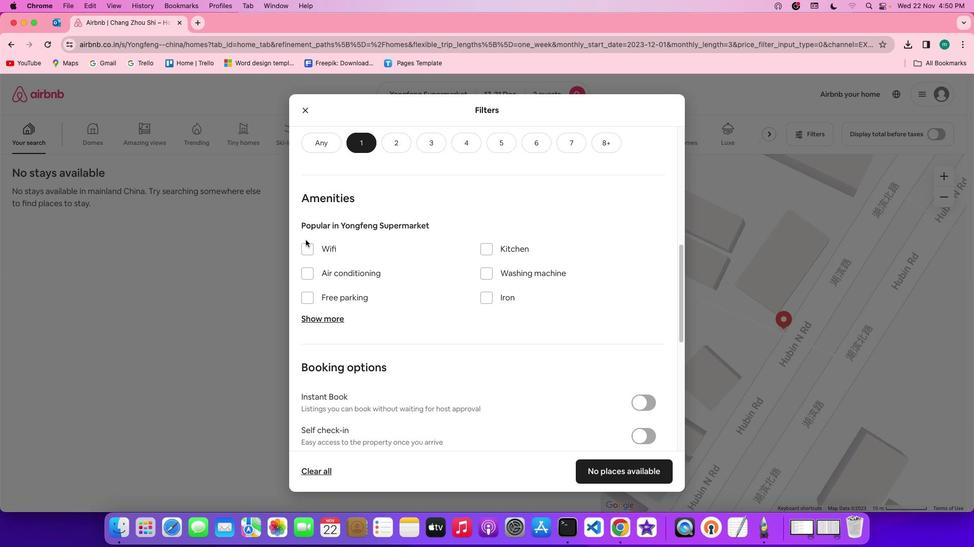 
Action: Mouse pressed left at (305, 240)
Screenshot: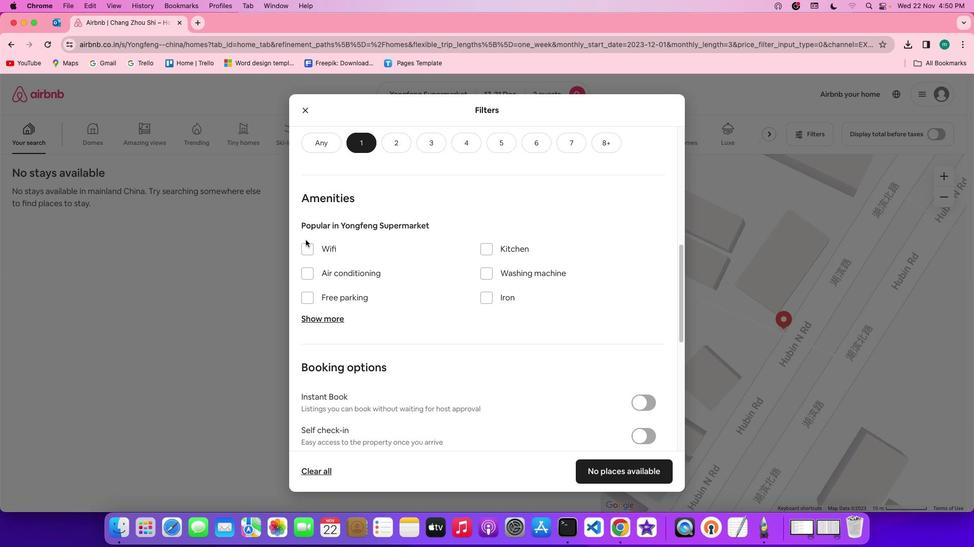 
Action: Mouse moved to (306, 247)
Screenshot: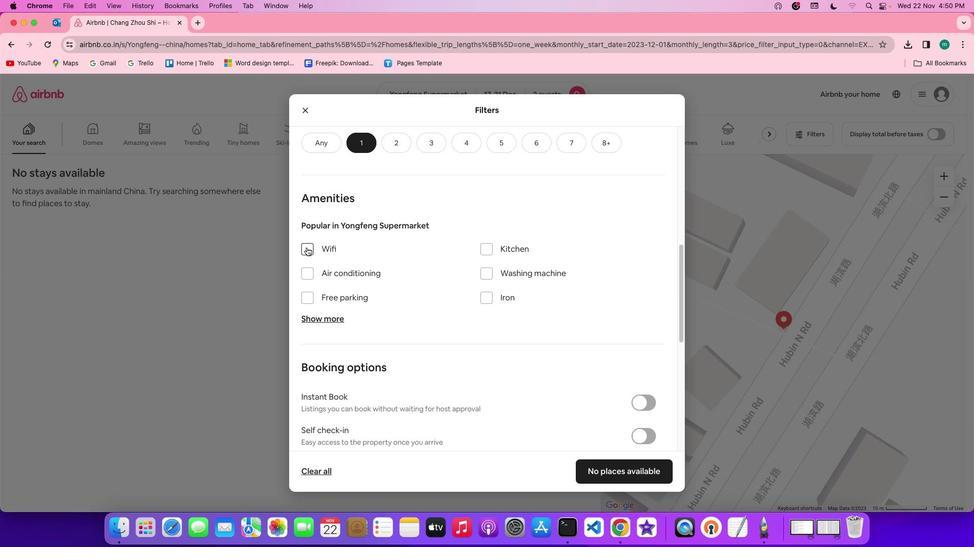 
Action: Mouse pressed left at (306, 247)
Screenshot: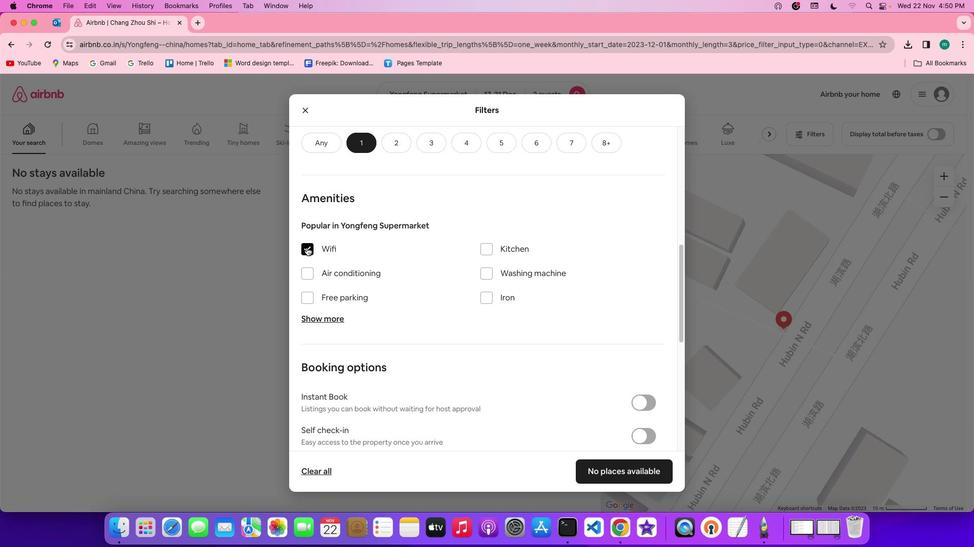 
Action: Mouse moved to (335, 319)
Screenshot: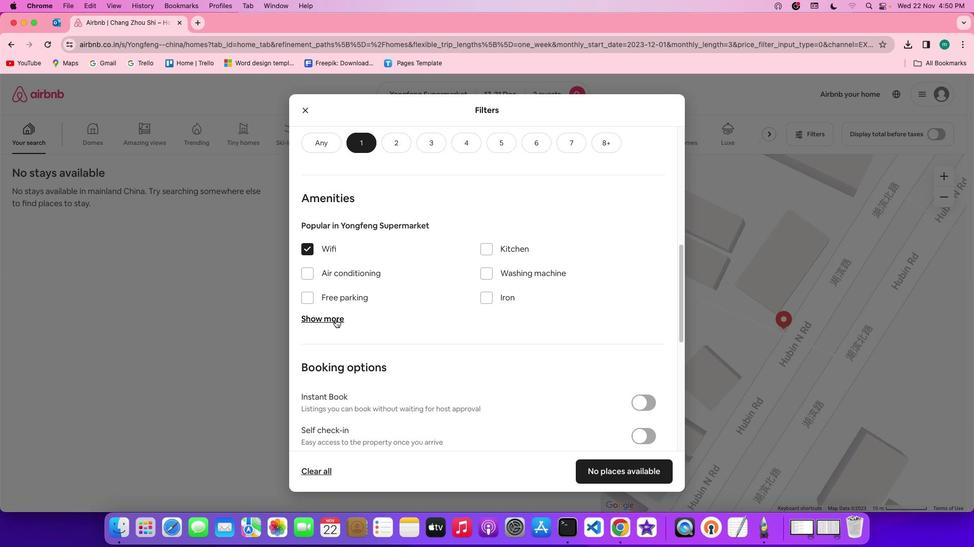 
Action: Mouse pressed left at (335, 319)
Screenshot: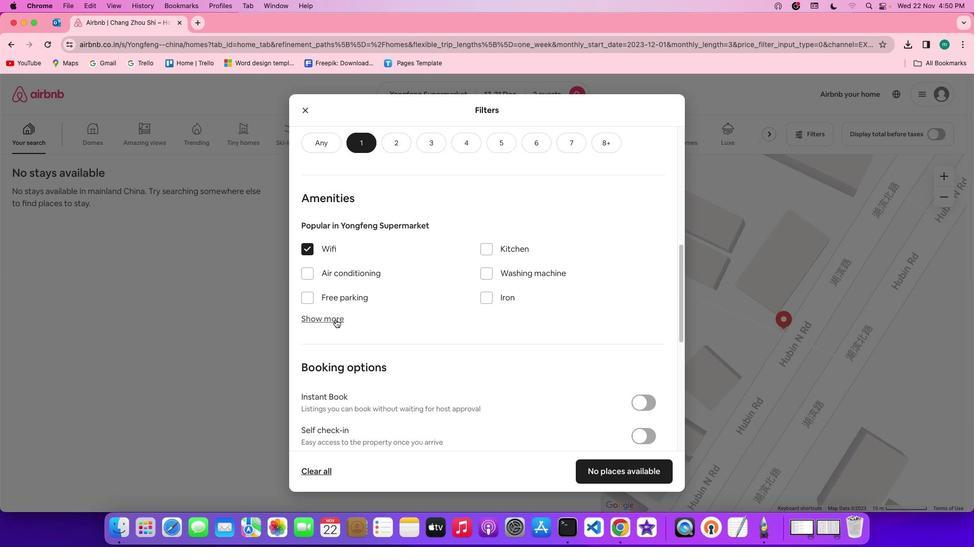 
Action: Mouse moved to (481, 269)
Screenshot: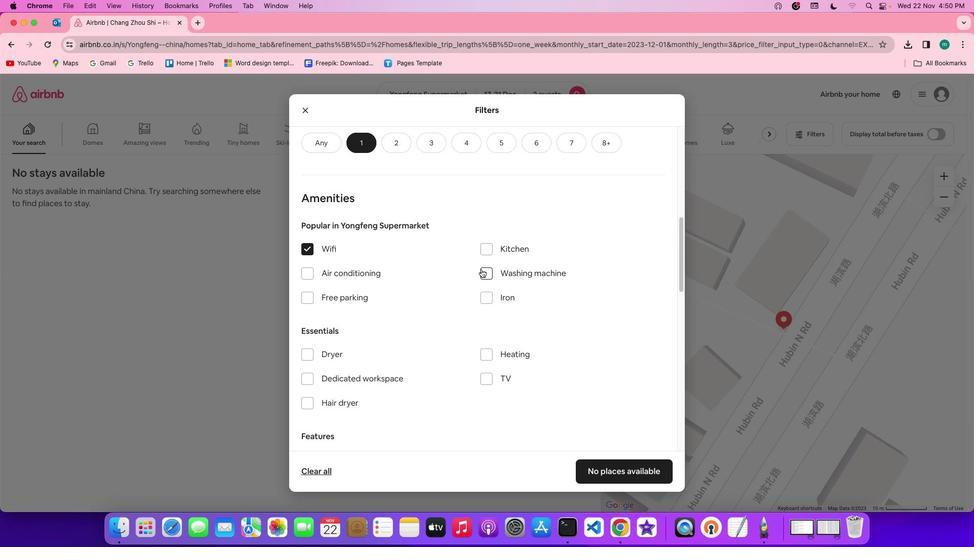 
Action: Mouse pressed left at (481, 269)
Screenshot: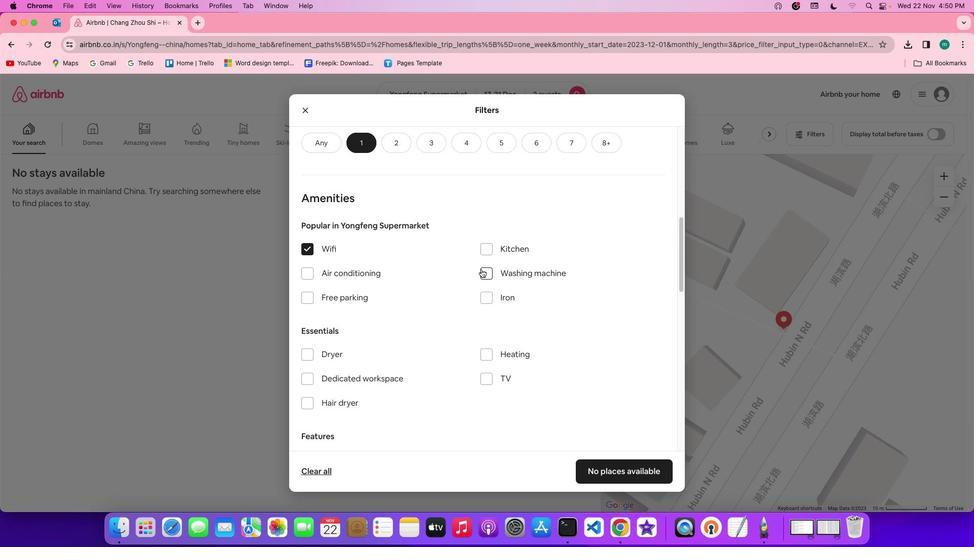 
Action: Mouse moved to (565, 321)
Screenshot: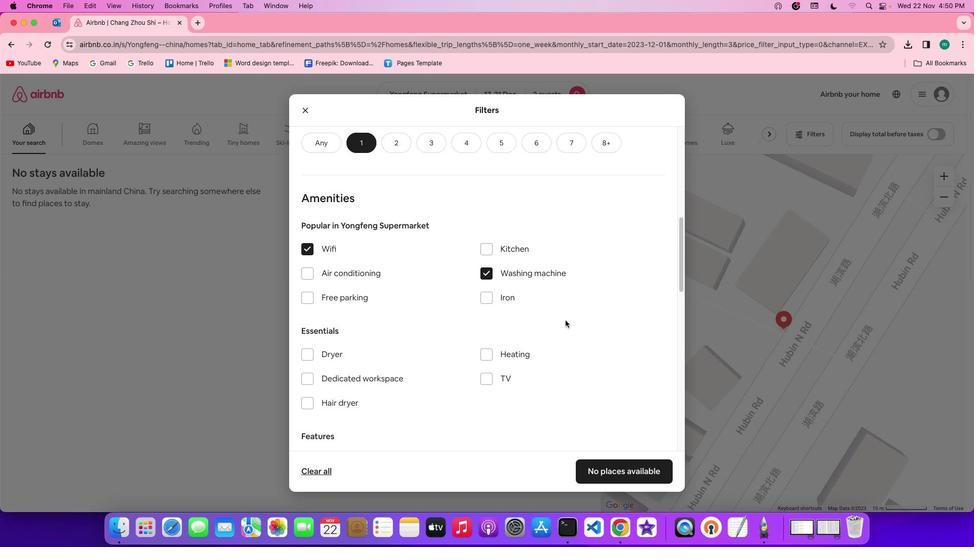 
Action: Mouse scrolled (565, 321) with delta (0, 0)
Screenshot: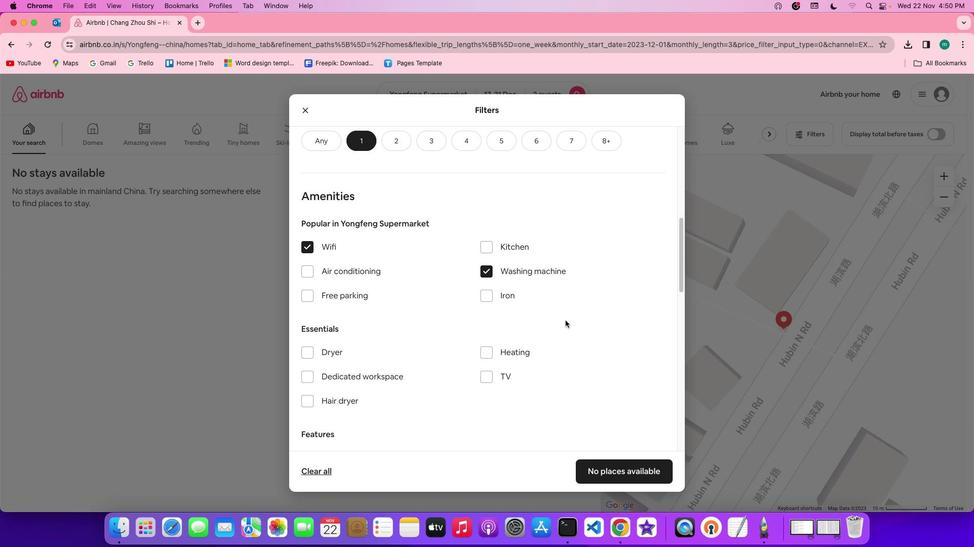 
Action: Mouse scrolled (565, 321) with delta (0, 0)
Screenshot: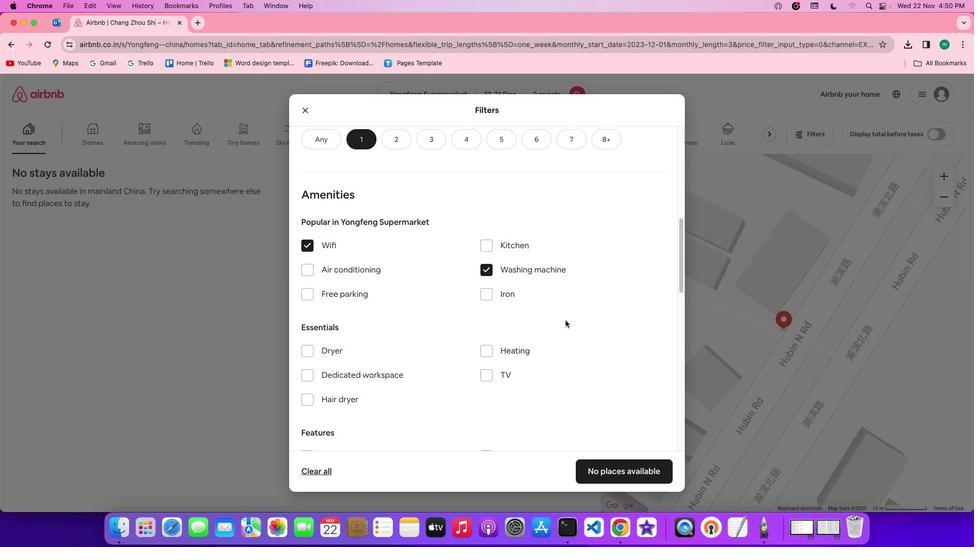 
Action: Mouse scrolled (565, 321) with delta (0, 0)
Screenshot: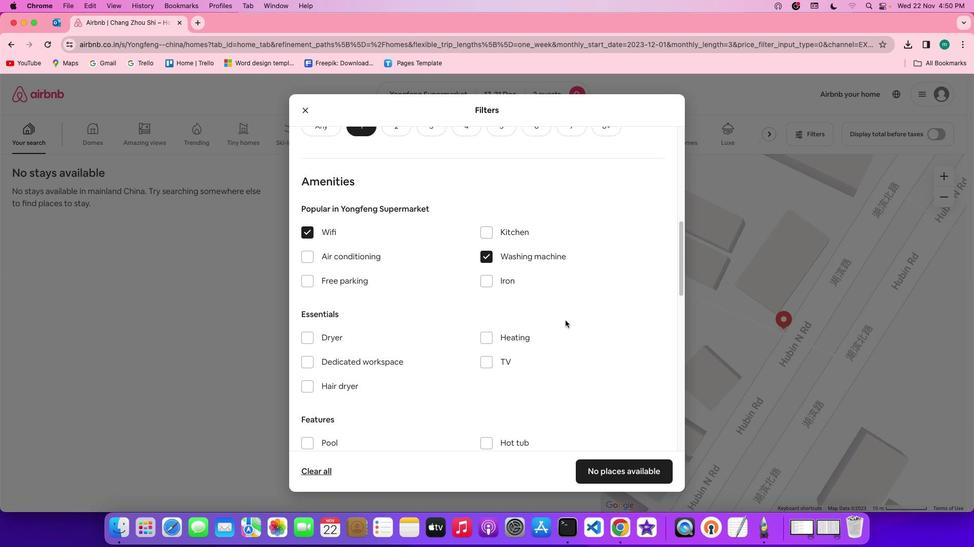 
Action: Mouse scrolled (565, 321) with delta (0, 0)
Screenshot: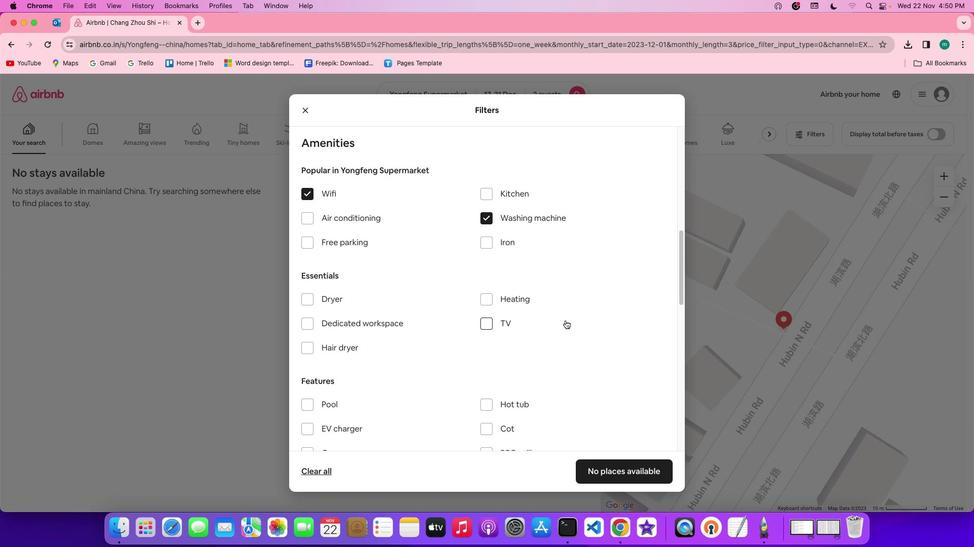 
Action: Mouse scrolled (565, 321) with delta (0, 0)
Screenshot: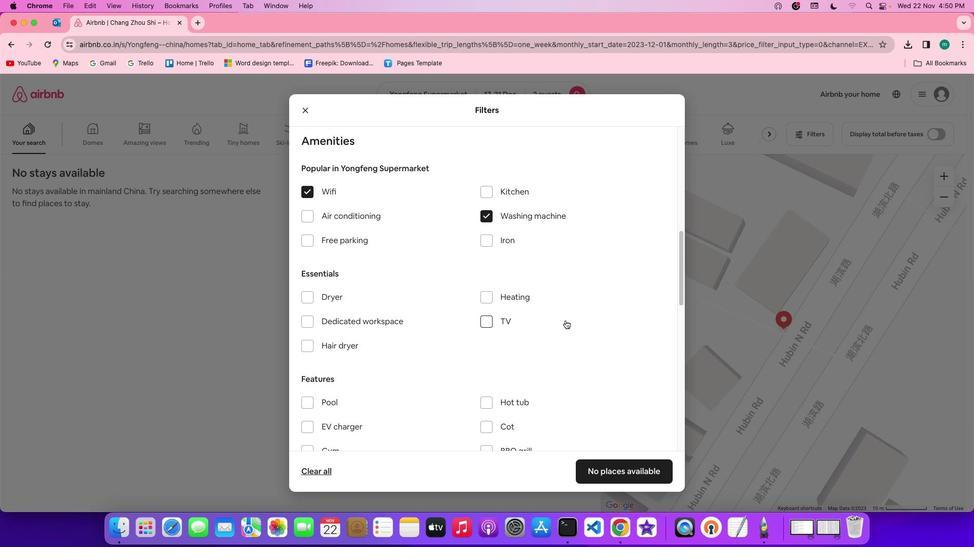
Action: Mouse scrolled (565, 321) with delta (0, 0)
Screenshot: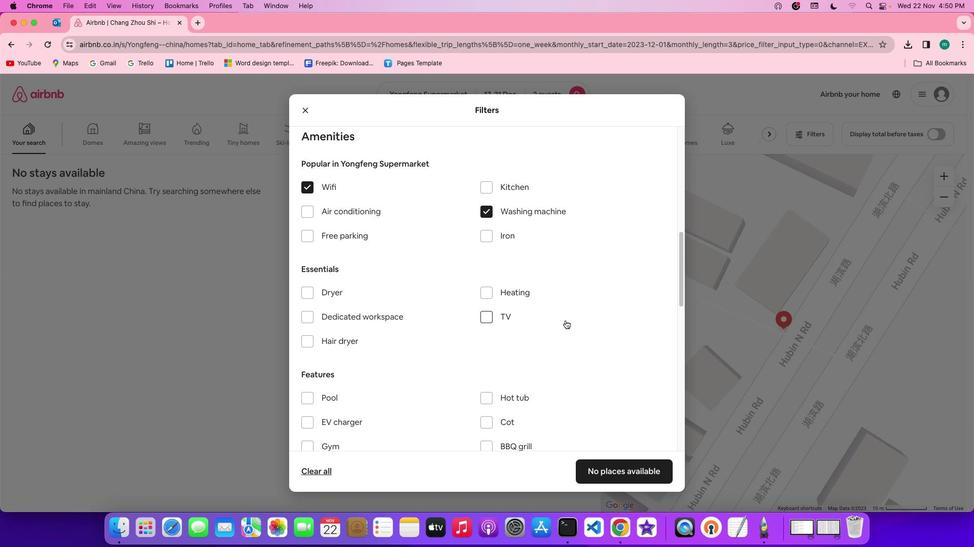 
Action: Mouse scrolled (565, 321) with delta (0, 0)
Screenshot: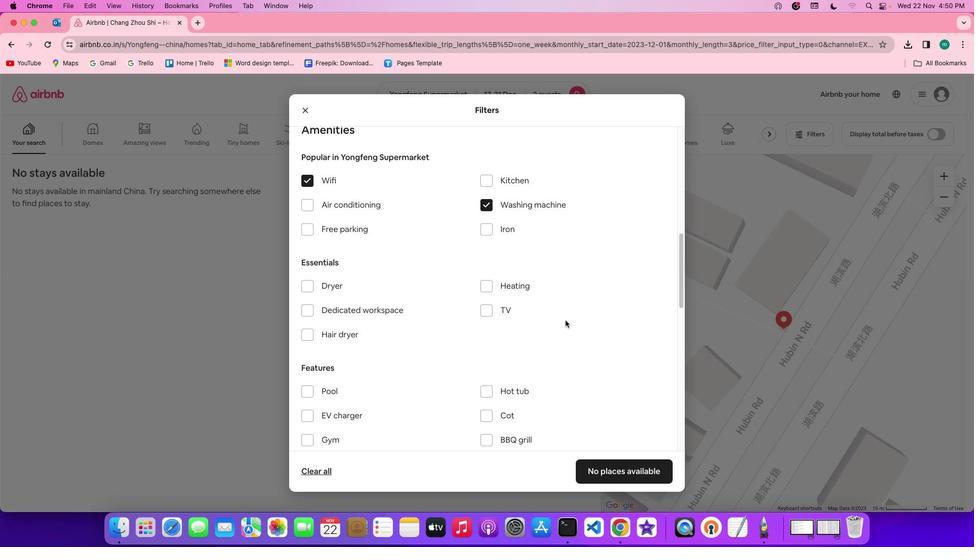 
Action: Mouse scrolled (565, 321) with delta (0, 0)
Screenshot: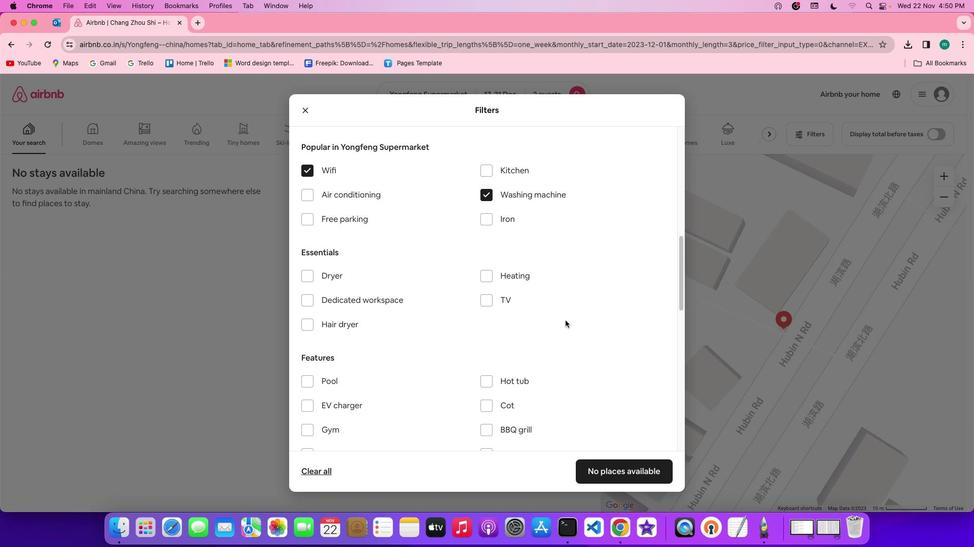 
Action: Mouse scrolled (565, 321) with delta (0, 0)
Screenshot: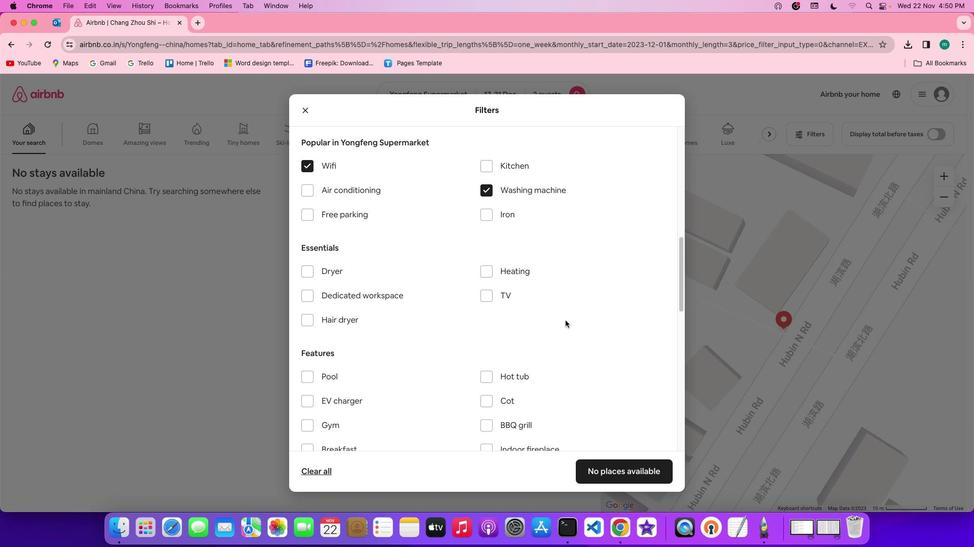 
Action: Mouse scrolled (565, 321) with delta (0, 0)
Screenshot: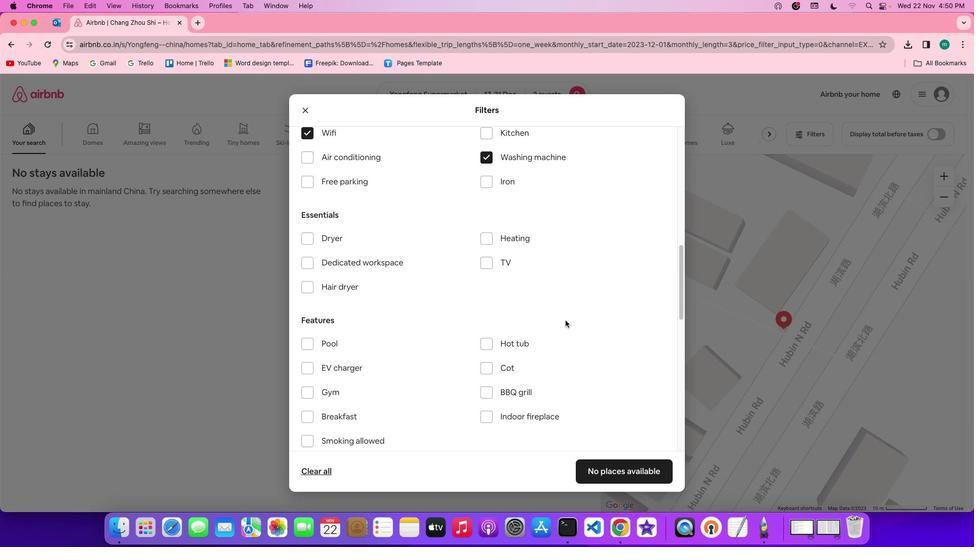 
Action: Mouse scrolled (565, 321) with delta (0, 0)
Screenshot: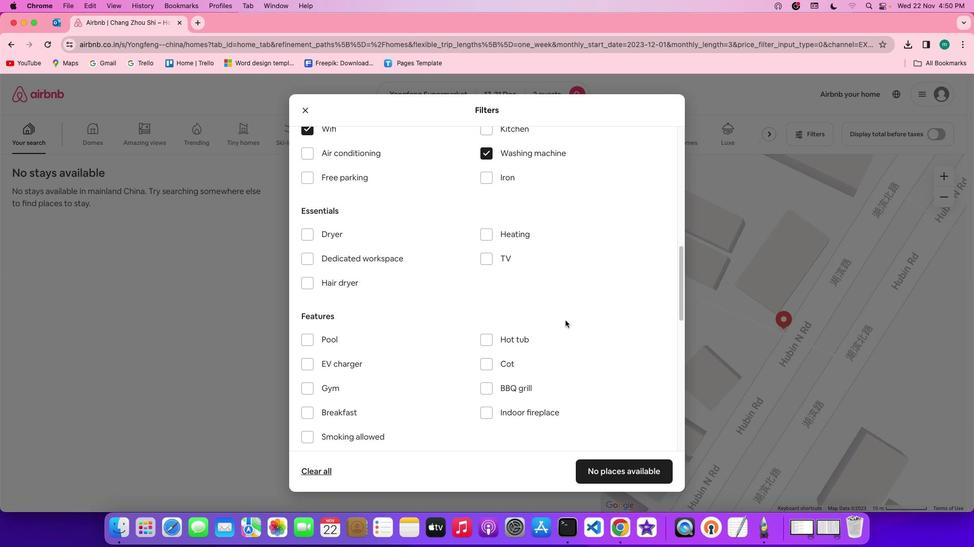 
Action: Mouse scrolled (565, 321) with delta (0, 0)
Screenshot: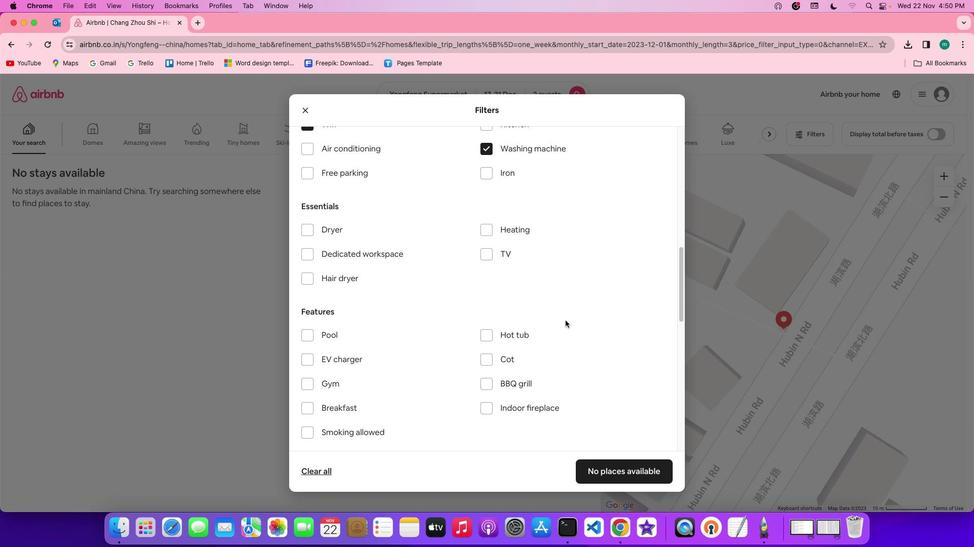 
Action: Mouse scrolled (565, 321) with delta (0, -1)
Screenshot: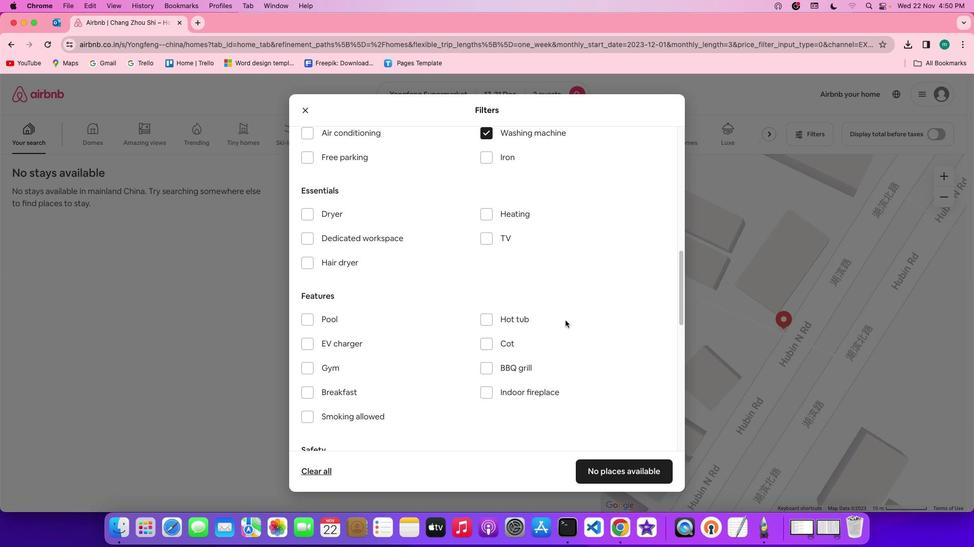 
Action: Mouse scrolled (565, 321) with delta (0, 0)
Screenshot: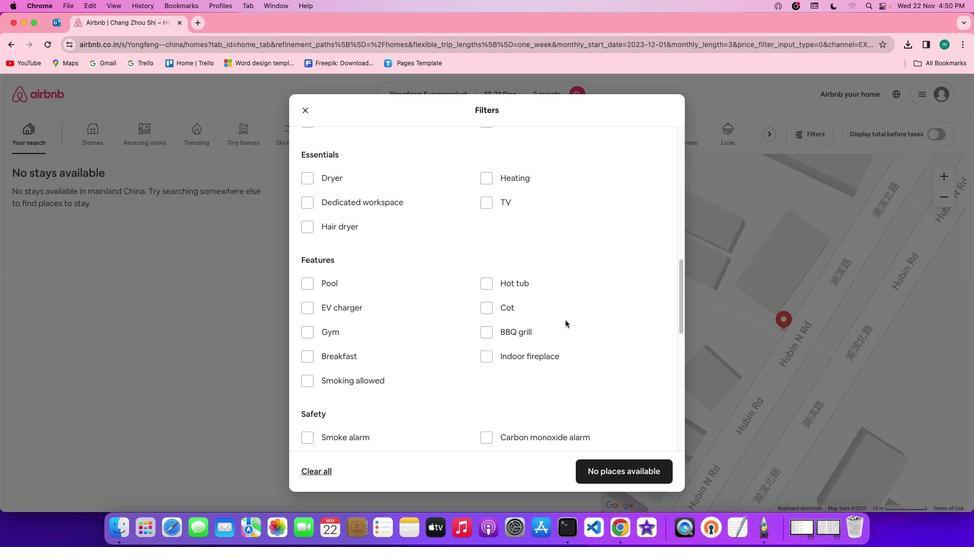 
Action: Mouse scrolled (565, 321) with delta (0, 0)
Screenshot: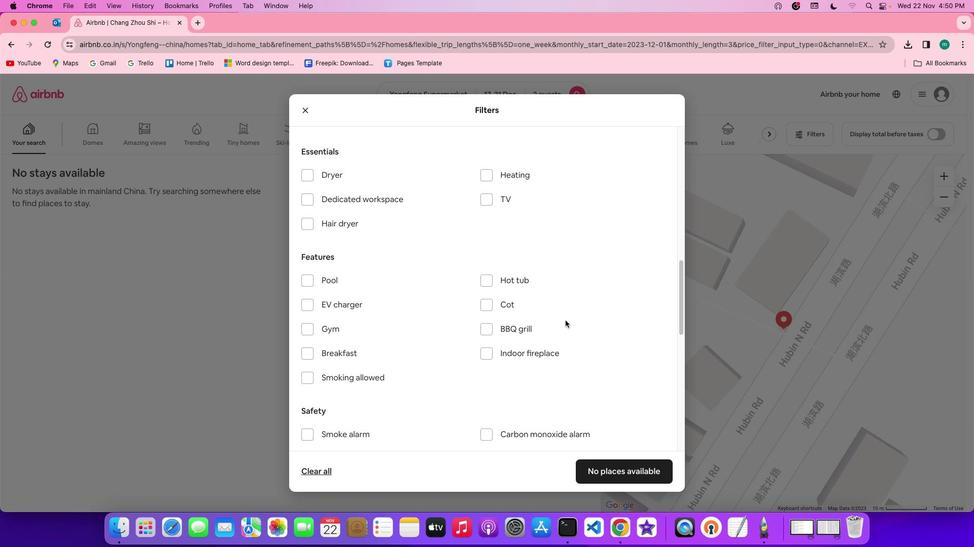 
Action: Mouse scrolled (565, 321) with delta (0, 0)
Screenshot: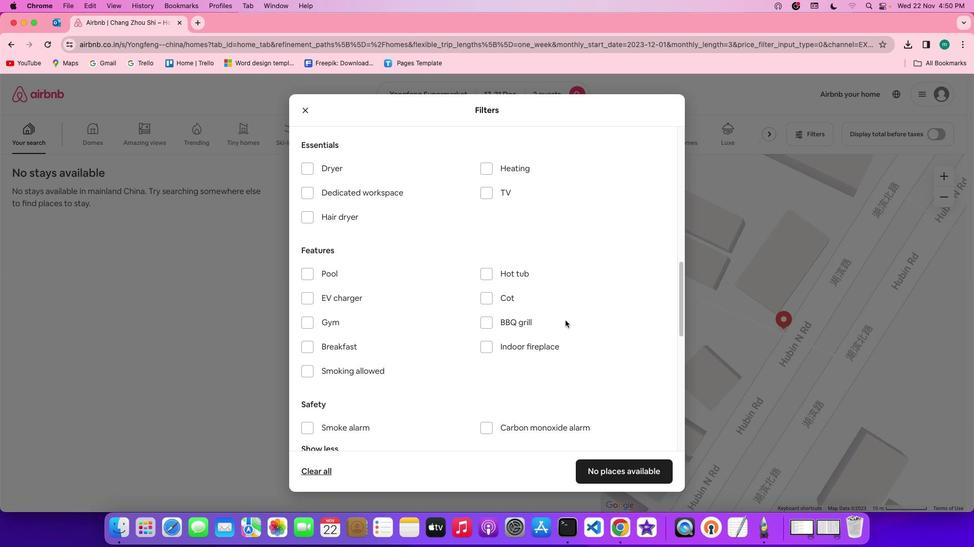 
Action: Mouse scrolled (565, 321) with delta (0, 0)
Screenshot: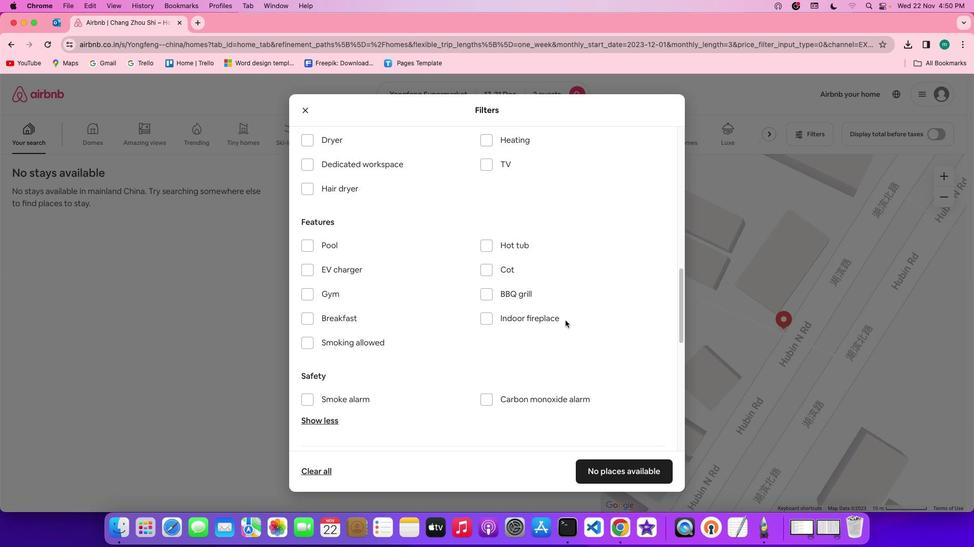 
Action: Mouse scrolled (565, 321) with delta (0, 0)
Screenshot: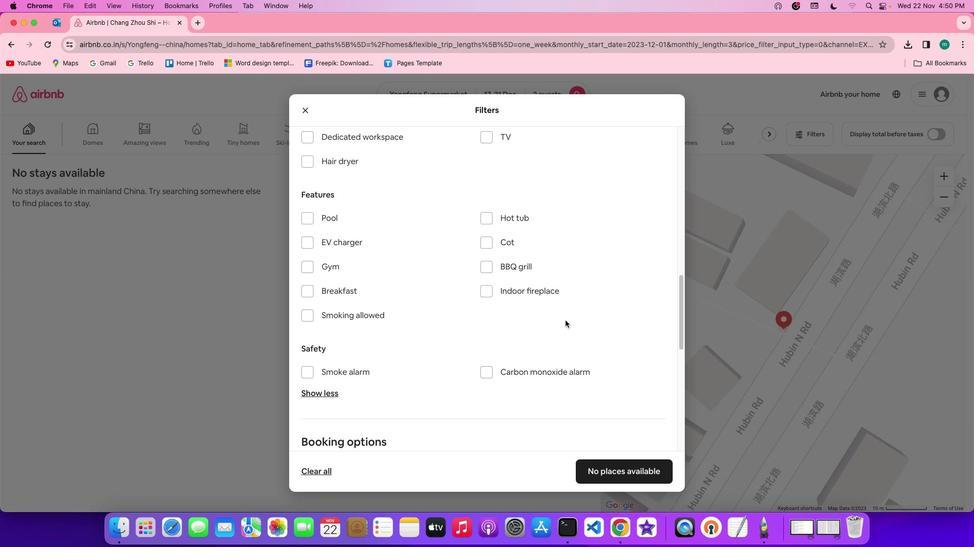 
Action: Mouse scrolled (565, 321) with delta (0, 0)
Screenshot: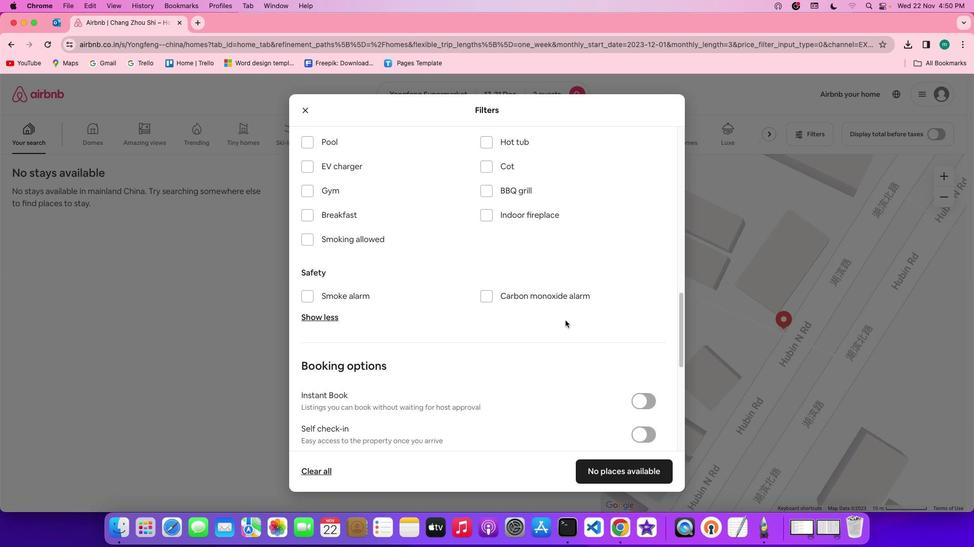 
Action: Mouse scrolled (565, 321) with delta (0, -1)
Screenshot: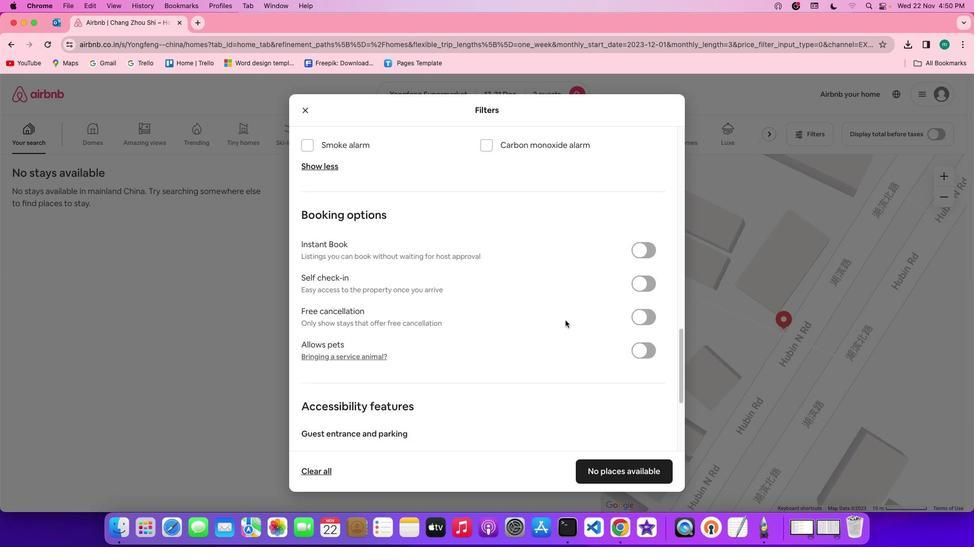 
Action: Mouse scrolled (565, 321) with delta (0, -2)
Screenshot: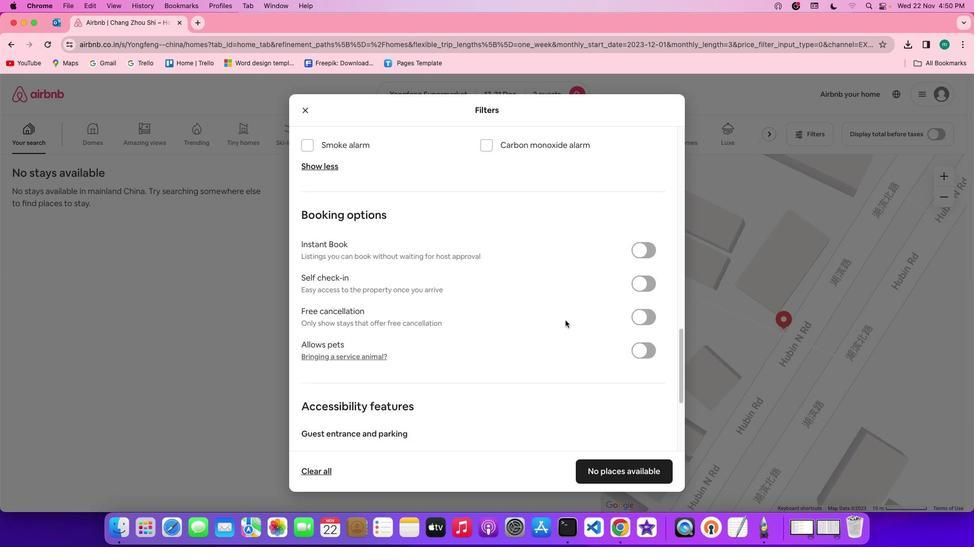 
Action: Mouse scrolled (565, 321) with delta (0, -3)
Screenshot: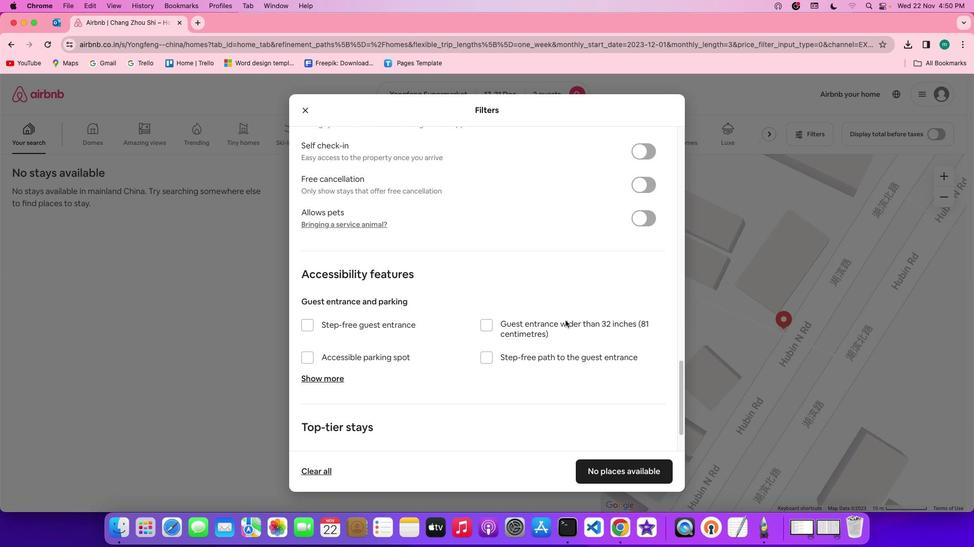 
Action: Mouse scrolled (565, 321) with delta (0, -3)
Screenshot: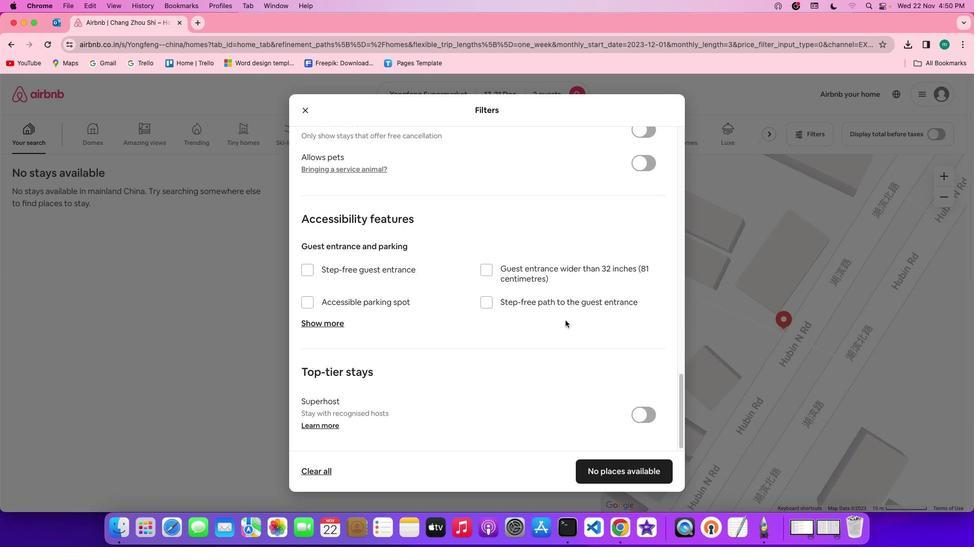 
Action: Mouse scrolled (565, 321) with delta (0, 0)
Screenshot: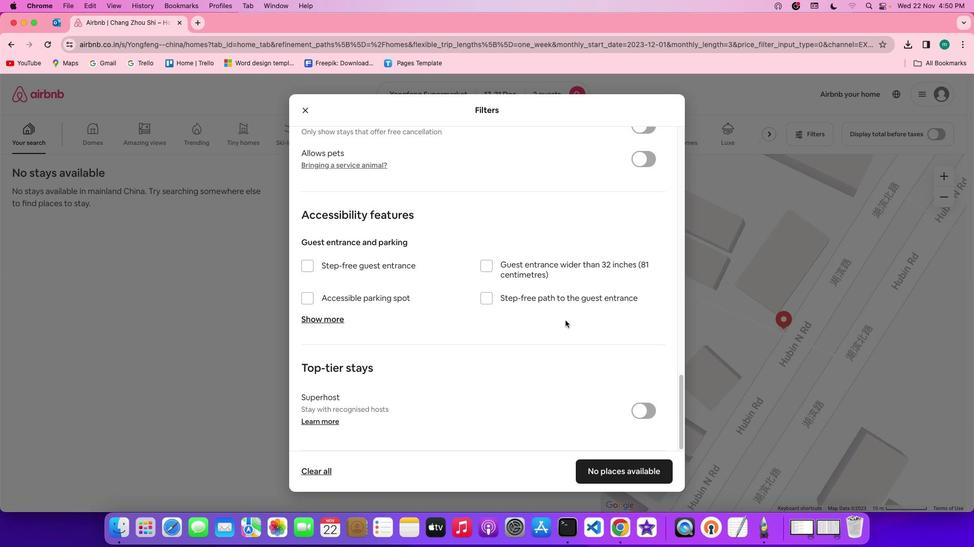 
Action: Mouse scrolled (565, 321) with delta (0, 0)
Screenshot: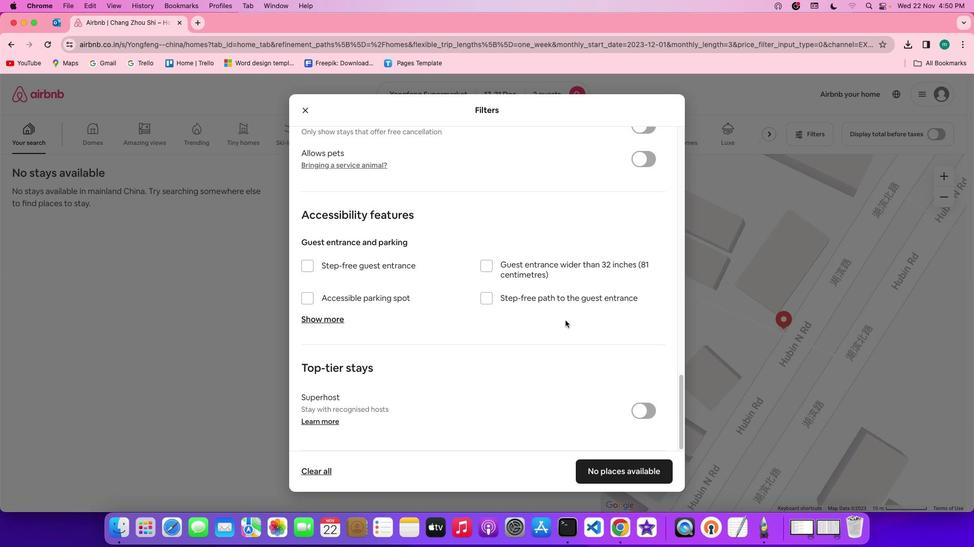 
Action: Mouse scrolled (565, 321) with delta (0, -2)
Screenshot: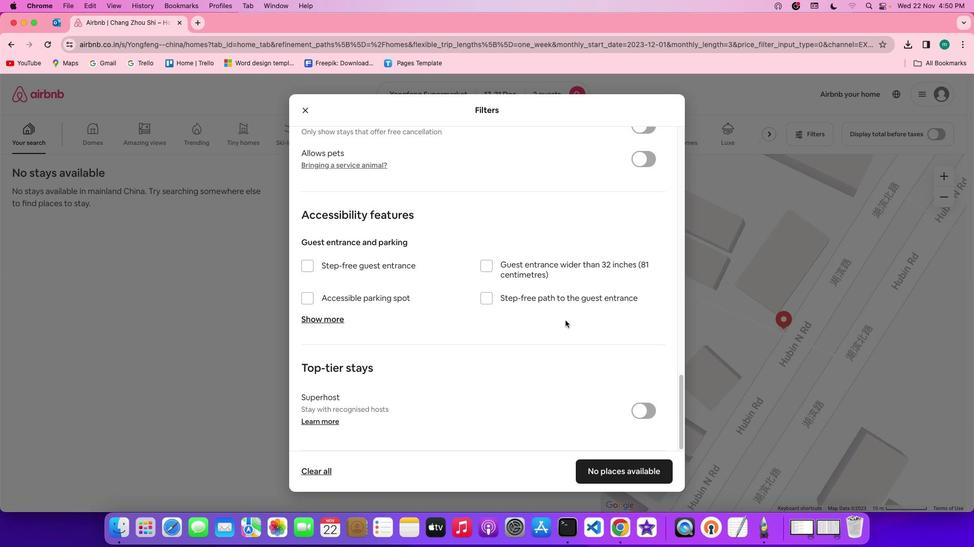 
Action: Mouse scrolled (565, 321) with delta (0, -2)
Screenshot: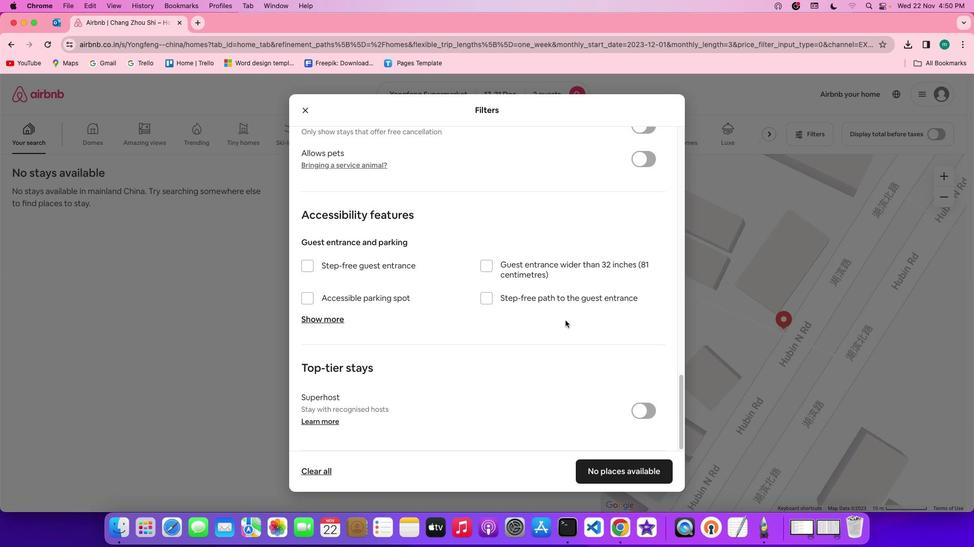
Action: Mouse scrolled (565, 321) with delta (0, -3)
Screenshot: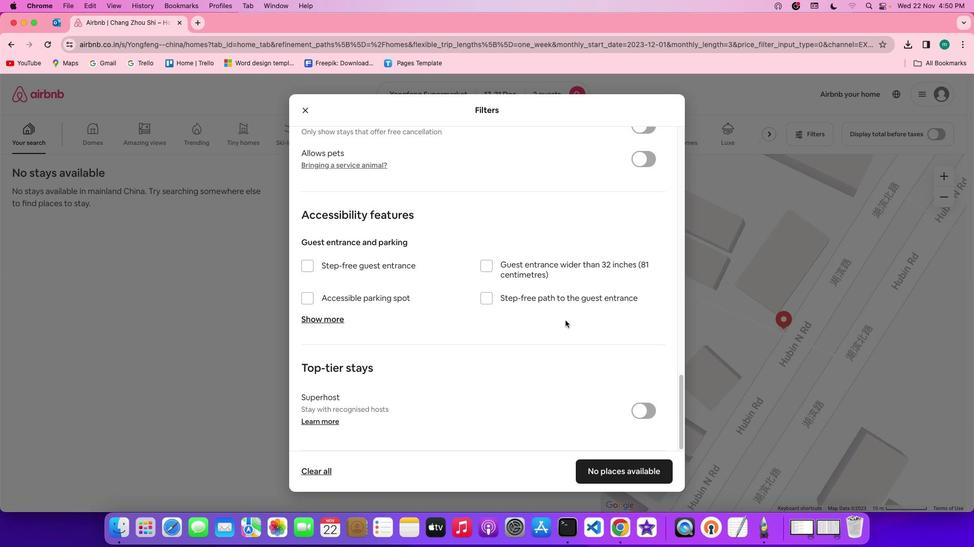 
Action: Mouse scrolled (565, 321) with delta (0, -3)
Screenshot: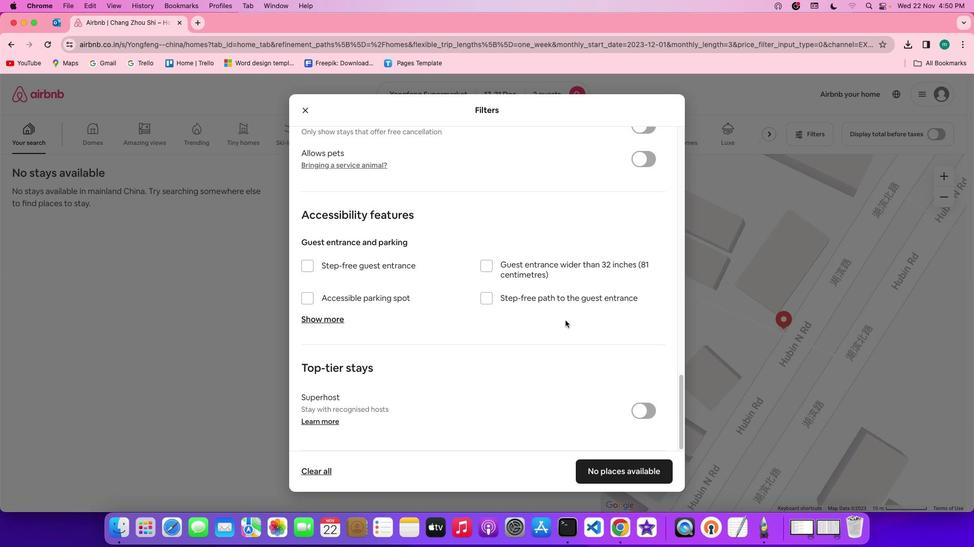 
Action: Mouse moved to (616, 465)
Screenshot: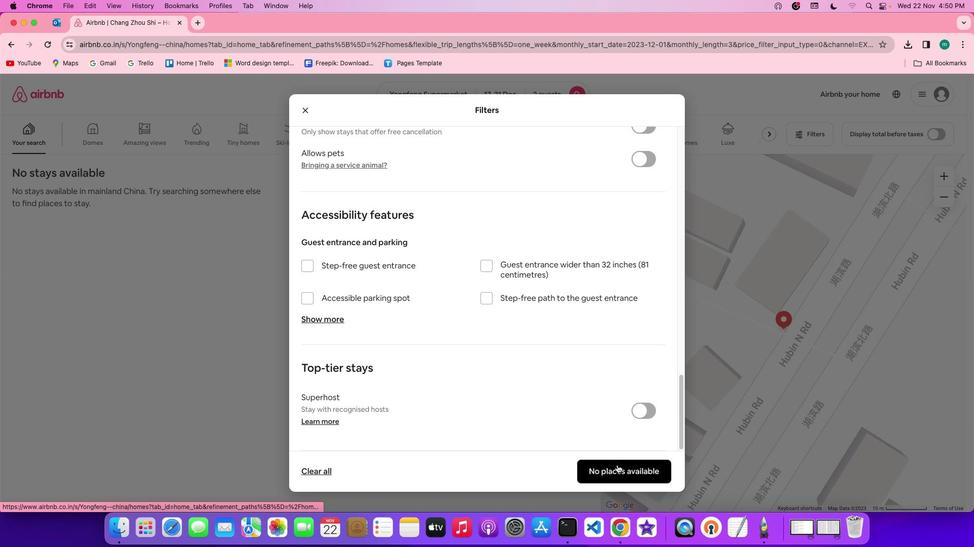 
Action: Mouse pressed left at (616, 465)
Screenshot: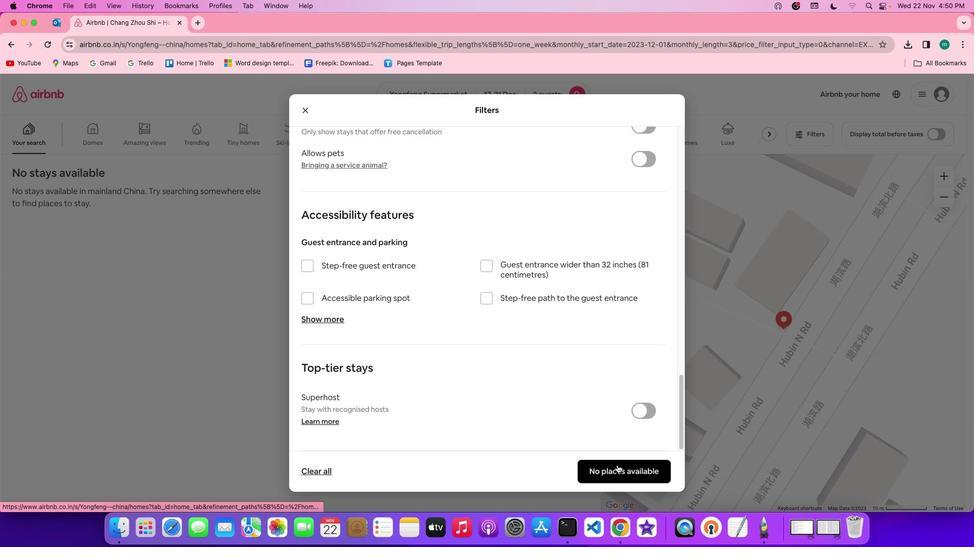 
Action: Mouse moved to (441, 348)
Screenshot: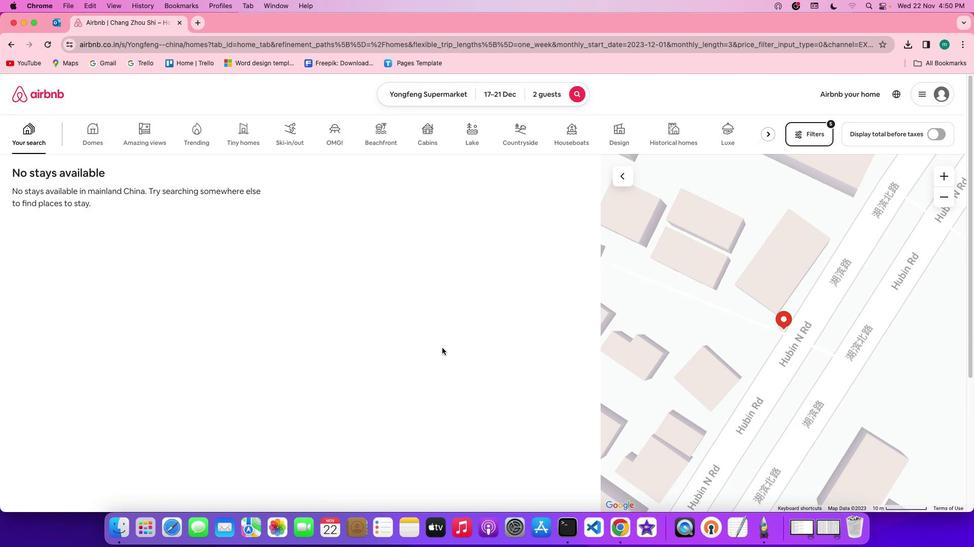 
